 Task: Find a one-way flight from West Palm Beach (PBI) to Jacksonville (OAJ) for 9 passengers on May 3 in Premium Economy, using JetBlue with 2 carry-on bags, departing at 2:00 PM.
Action: Mouse moved to (327, 297)
Screenshot: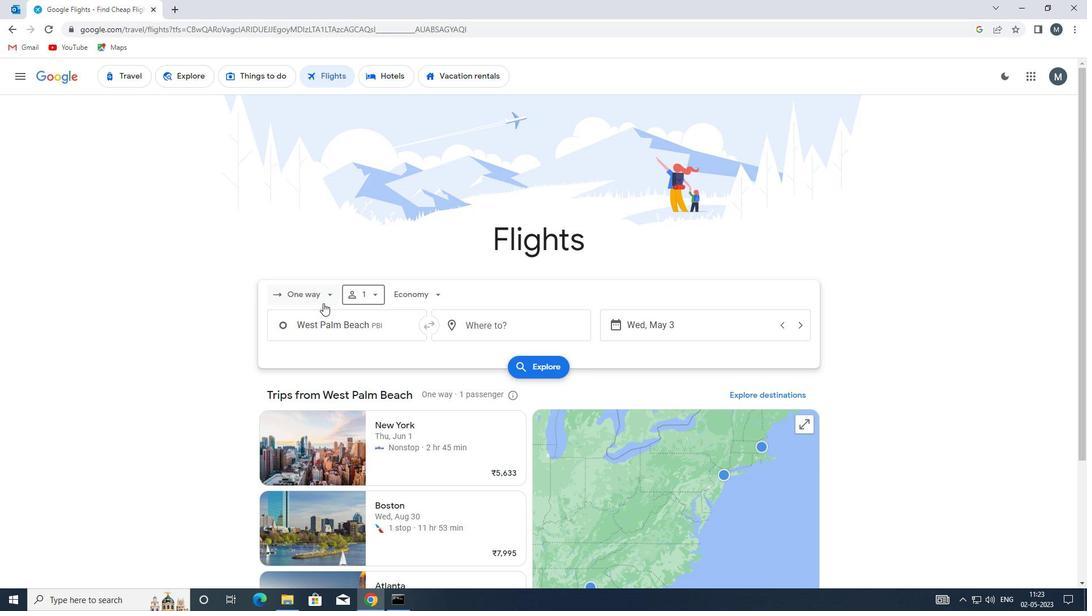 
Action: Mouse pressed left at (327, 297)
Screenshot: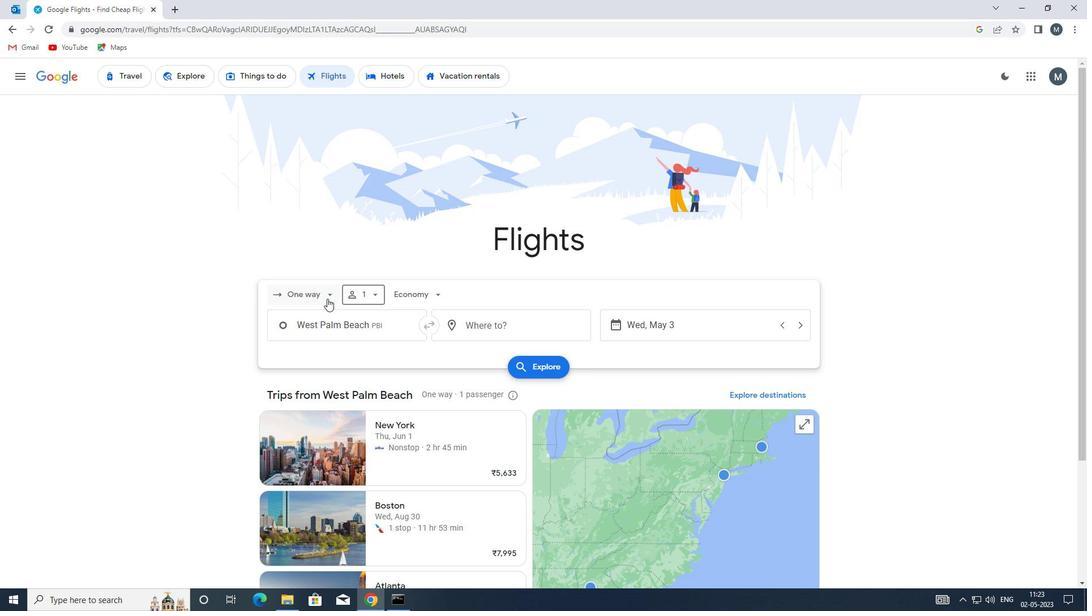
Action: Mouse moved to (330, 349)
Screenshot: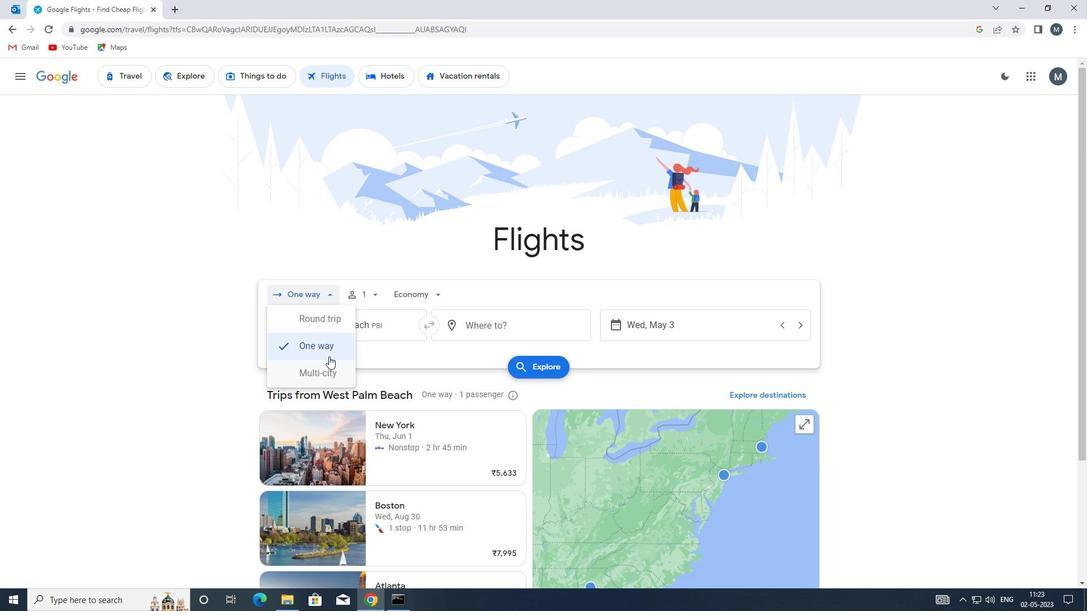 
Action: Mouse pressed left at (330, 349)
Screenshot: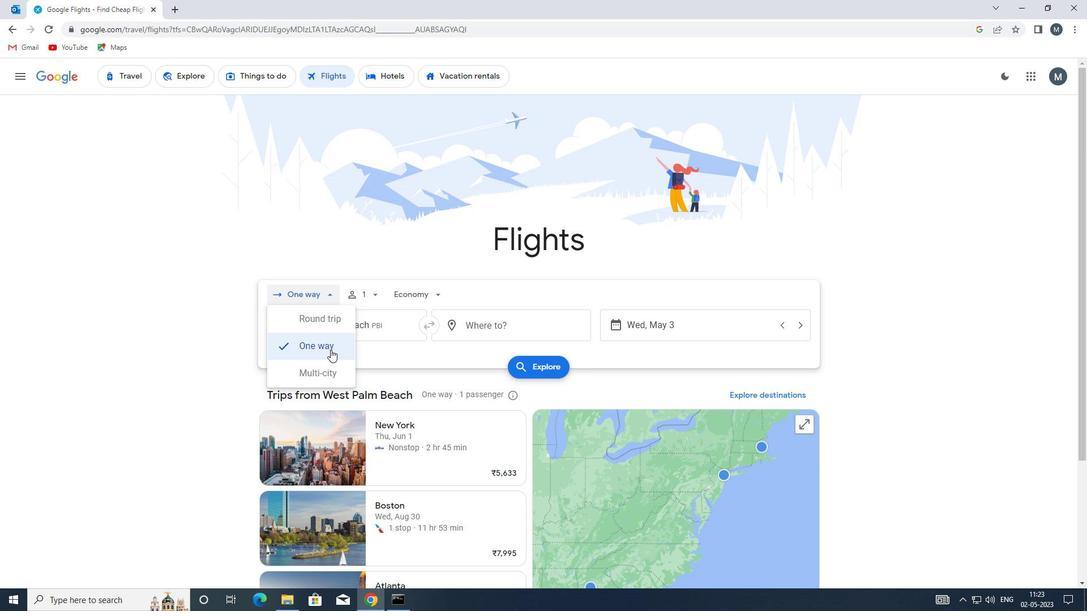 
Action: Mouse moved to (377, 300)
Screenshot: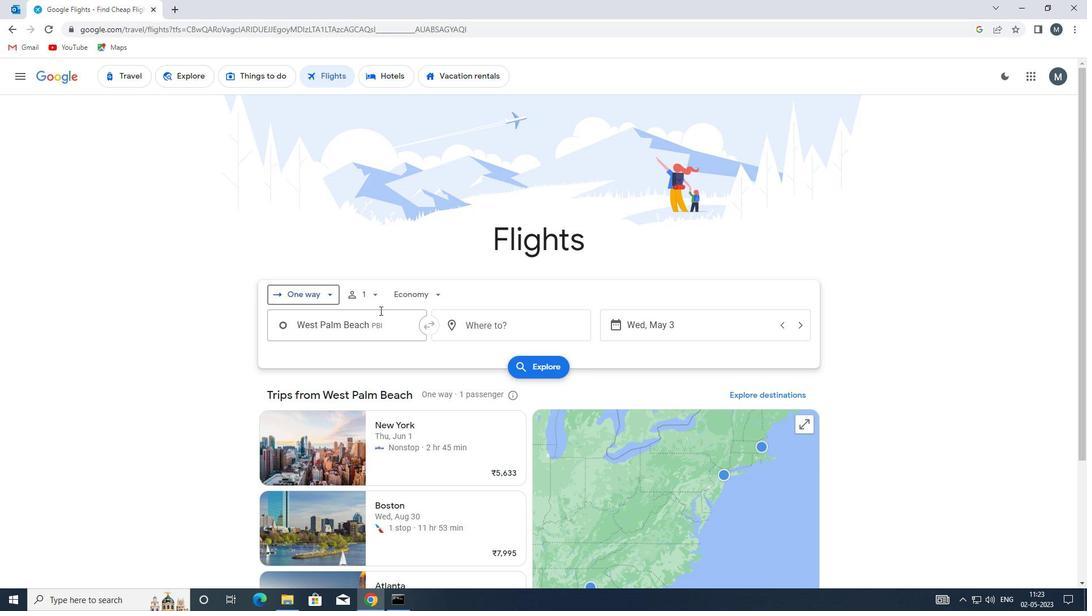 
Action: Mouse pressed left at (377, 300)
Screenshot: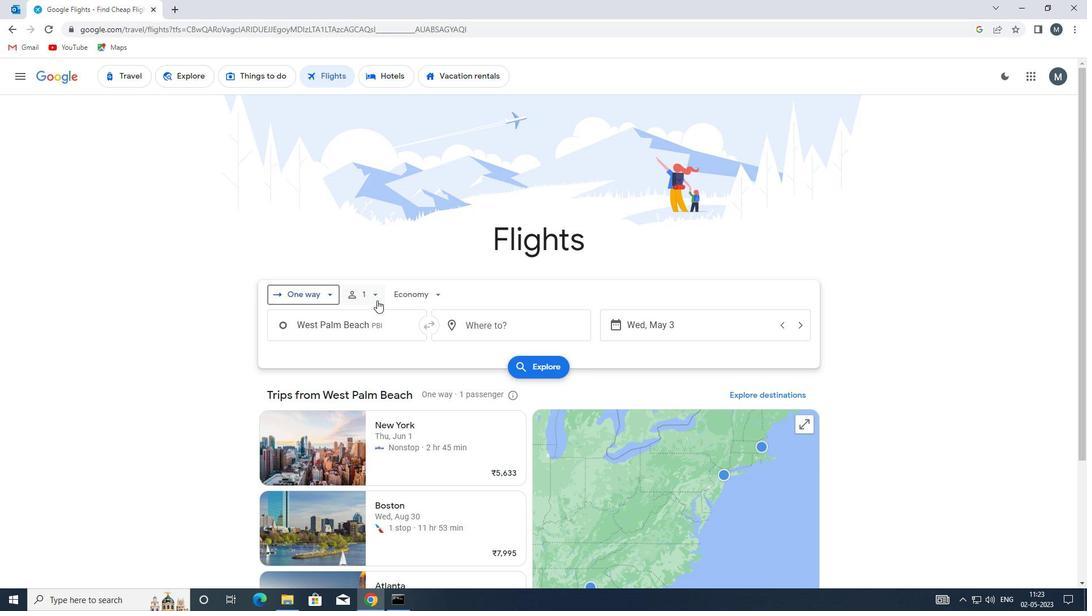 
Action: Mouse moved to (461, 324)
Screenshot: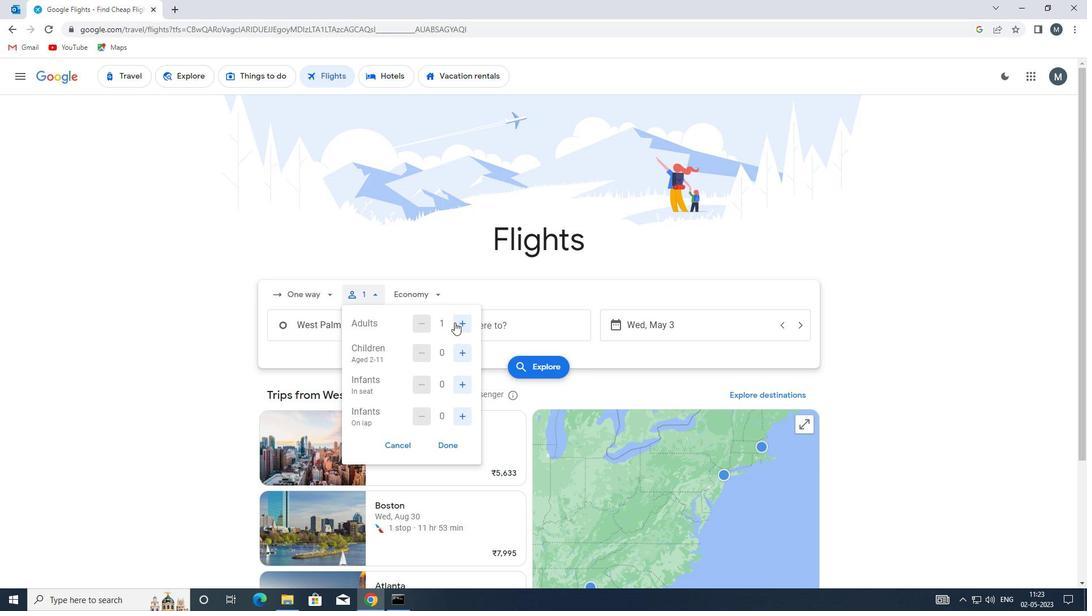 
Action: Mouse pressed left at (461, 324)
Screenshot: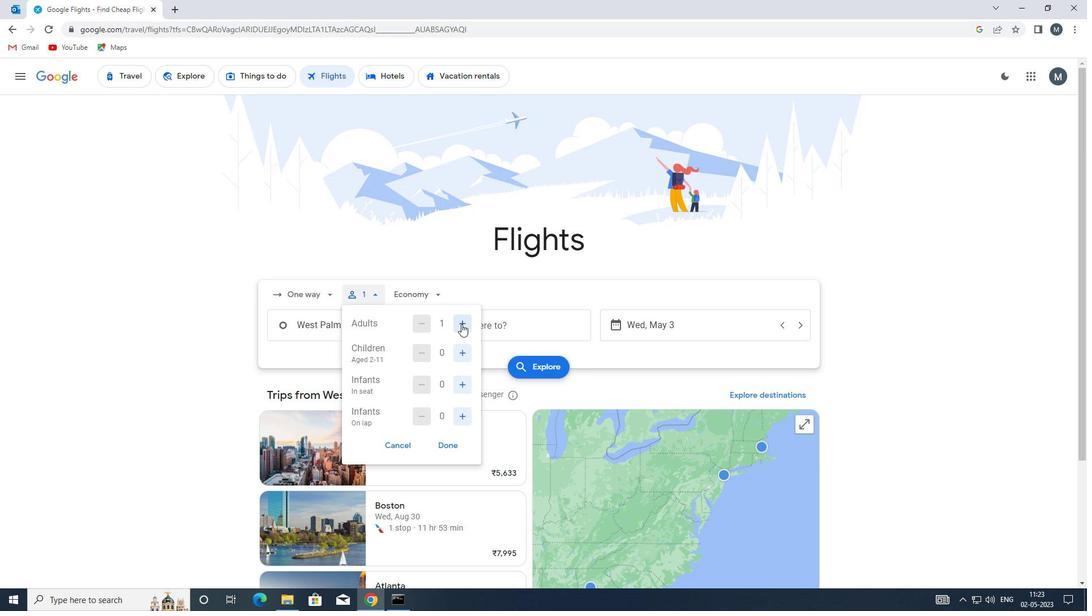 
Action: Mouse pressed left at (461, 324)
Screenshot: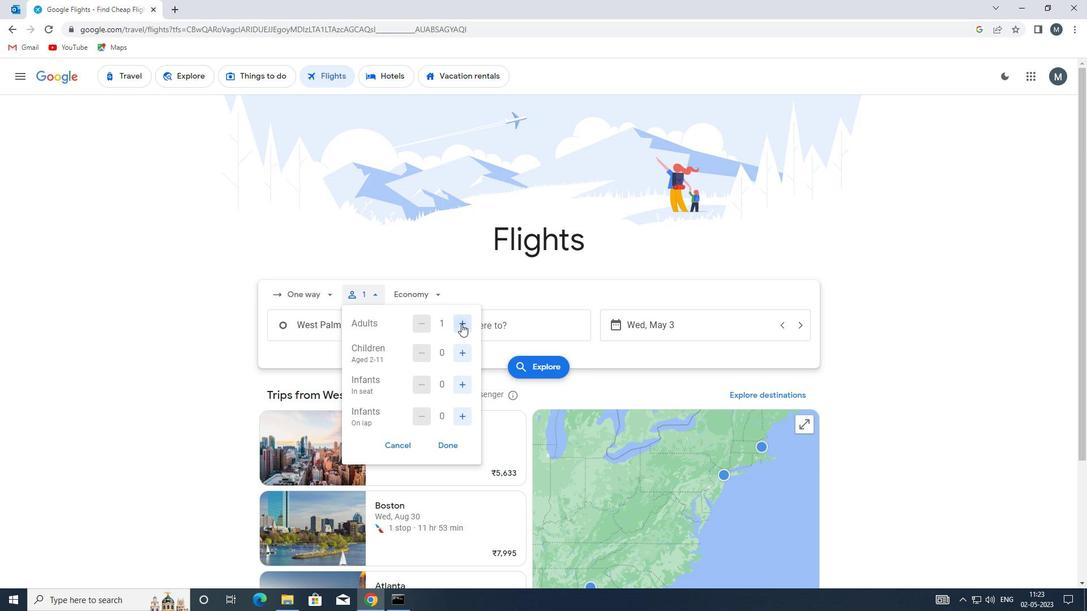 
Action: Mouse pressed left at (461, 324)
Screenshot: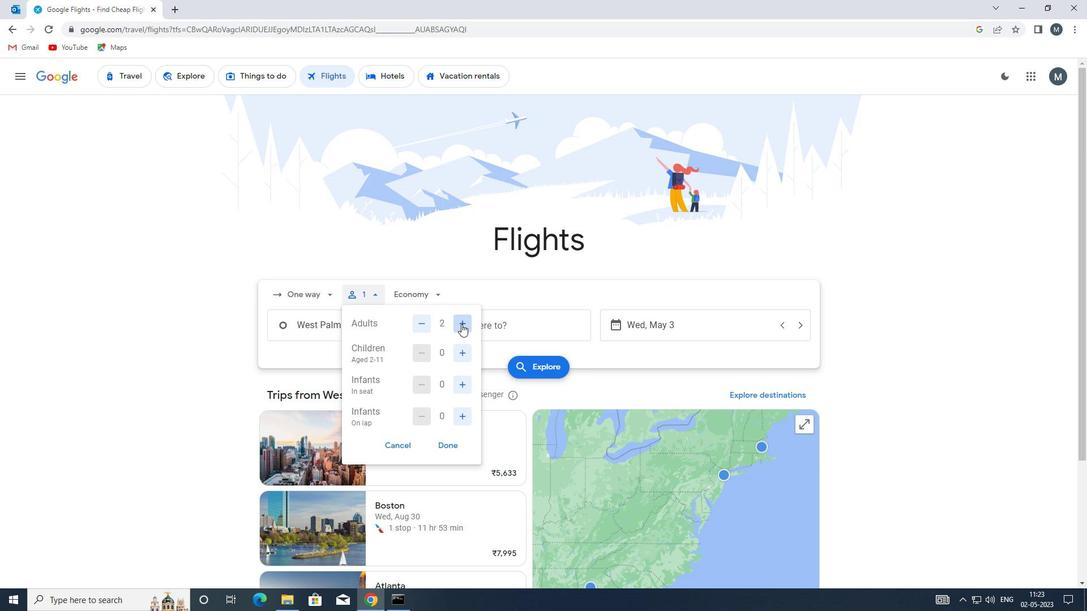 
Action: Mouse moved to (462, 352)
Screenshot: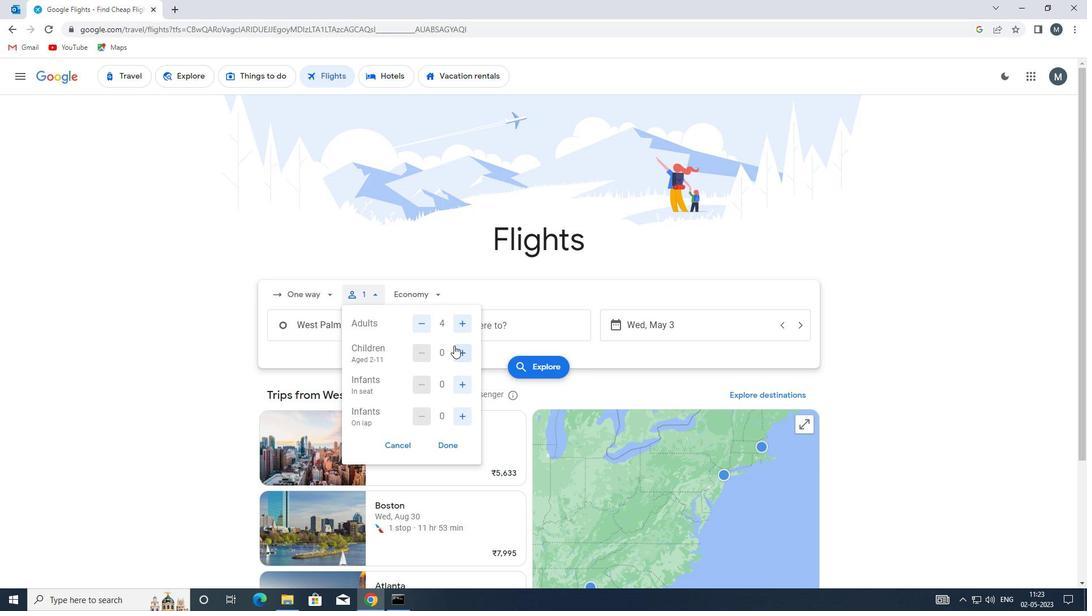 
Action: Mouse pressed left at (462, 352)
Screenshot: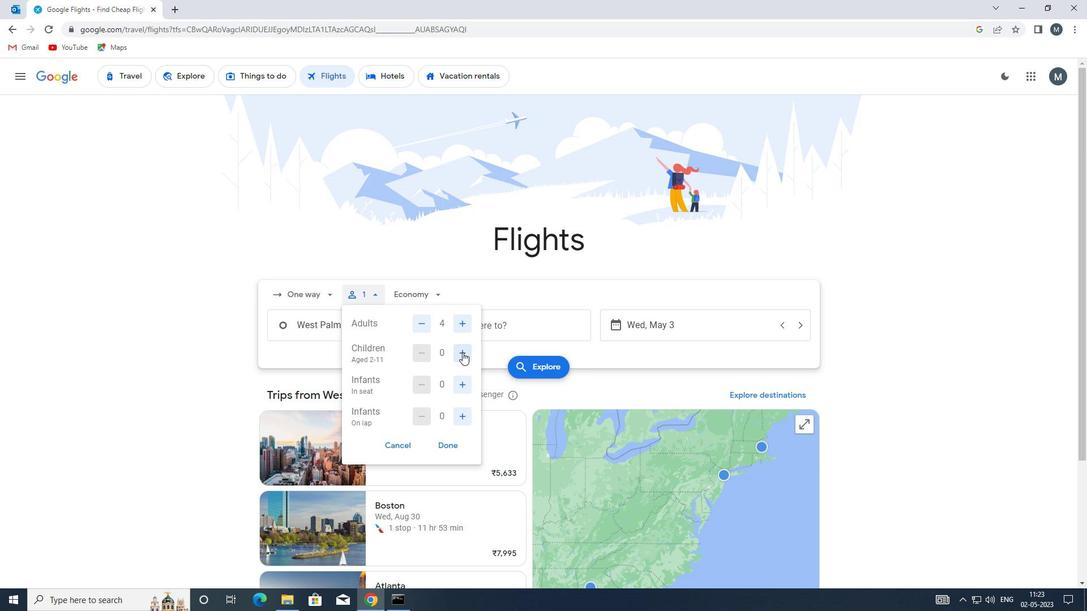 
Action: Mouse pressed left at (462, 352)
Screenshot: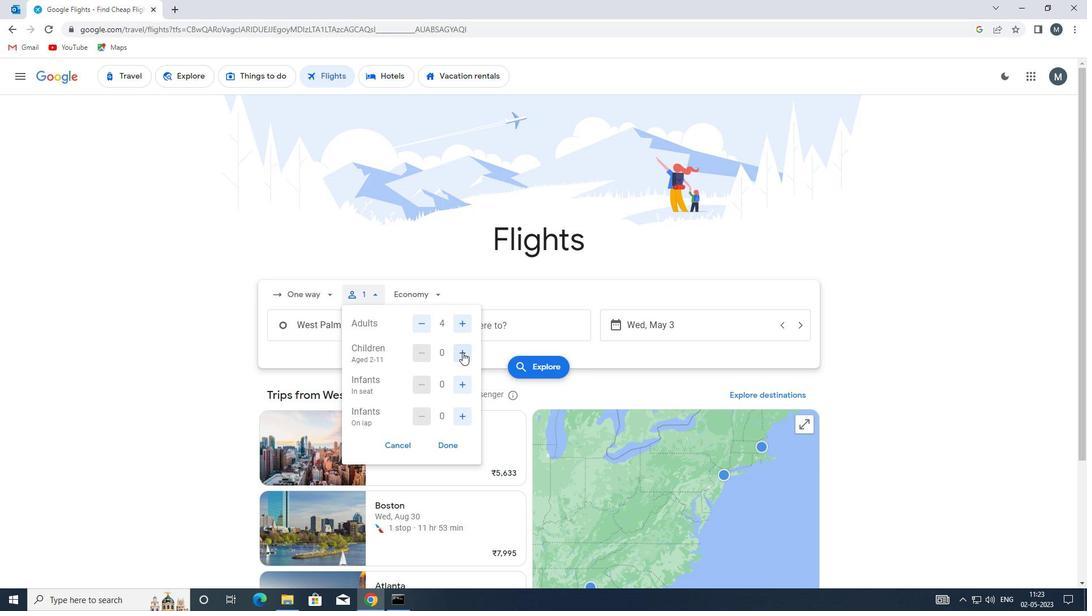 
Action: Mouse moved to (465, 382)
Screenshot: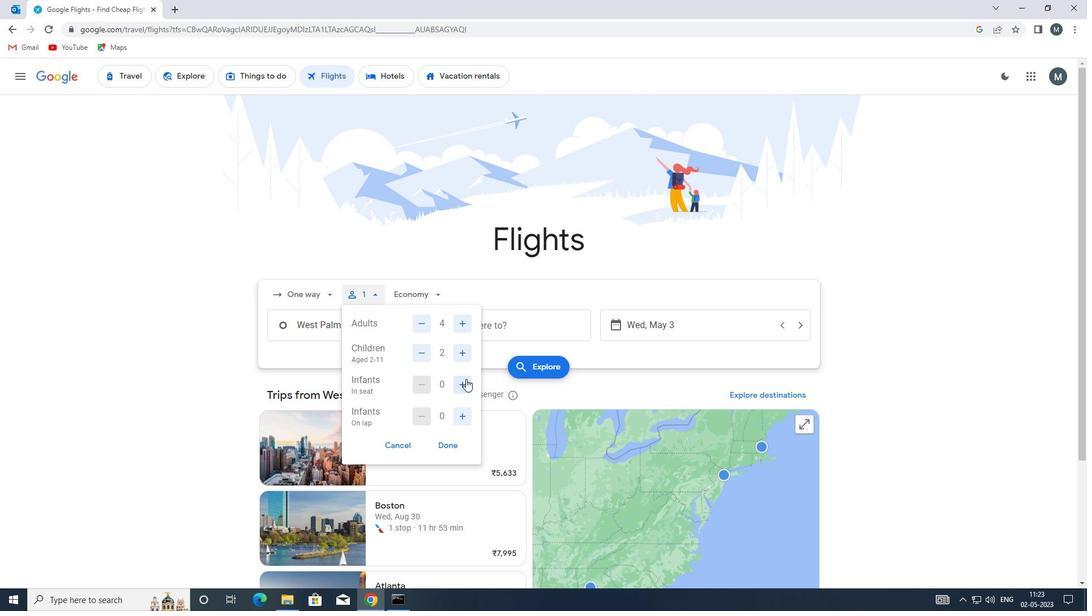 
Action: Mouse pressed left at (465, 382)
Screenshot: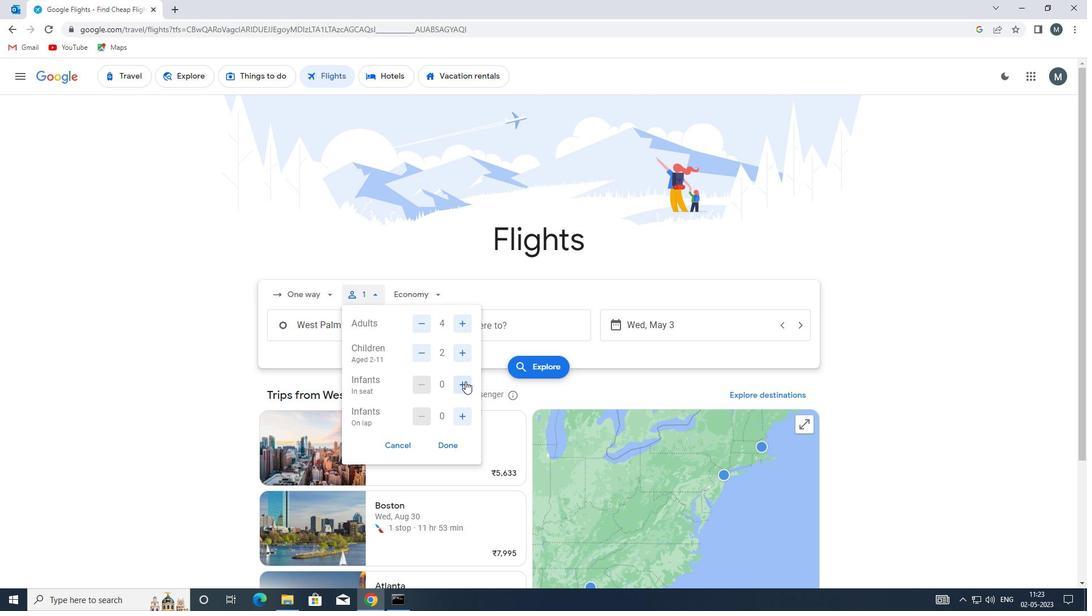 
Action: Mouse moved to (465, 382)
Screenshot: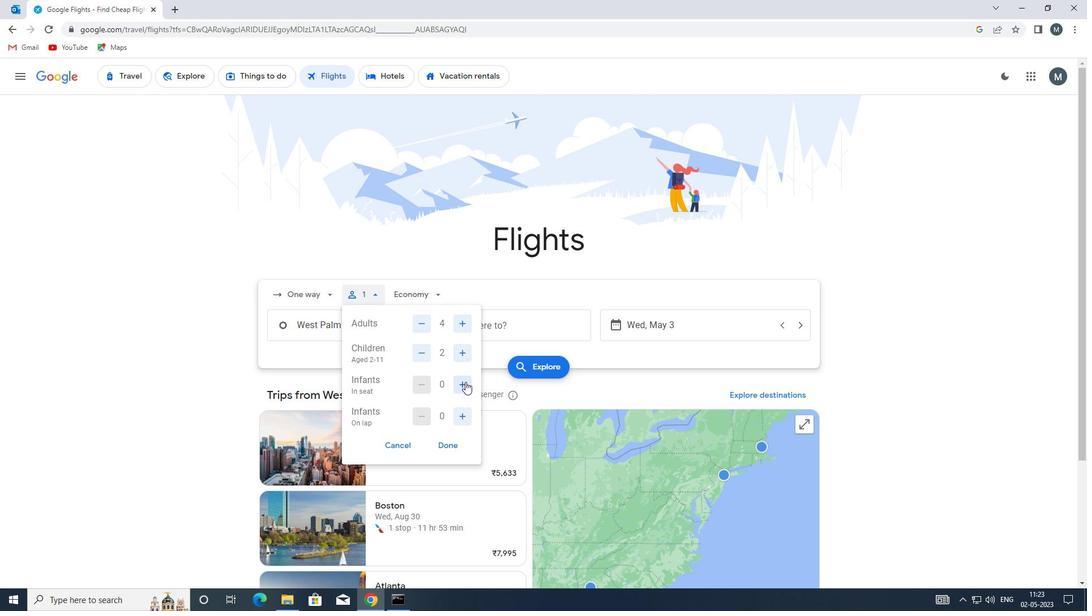 
Action: Mouse pressed left at (465, 382)
Screenshot: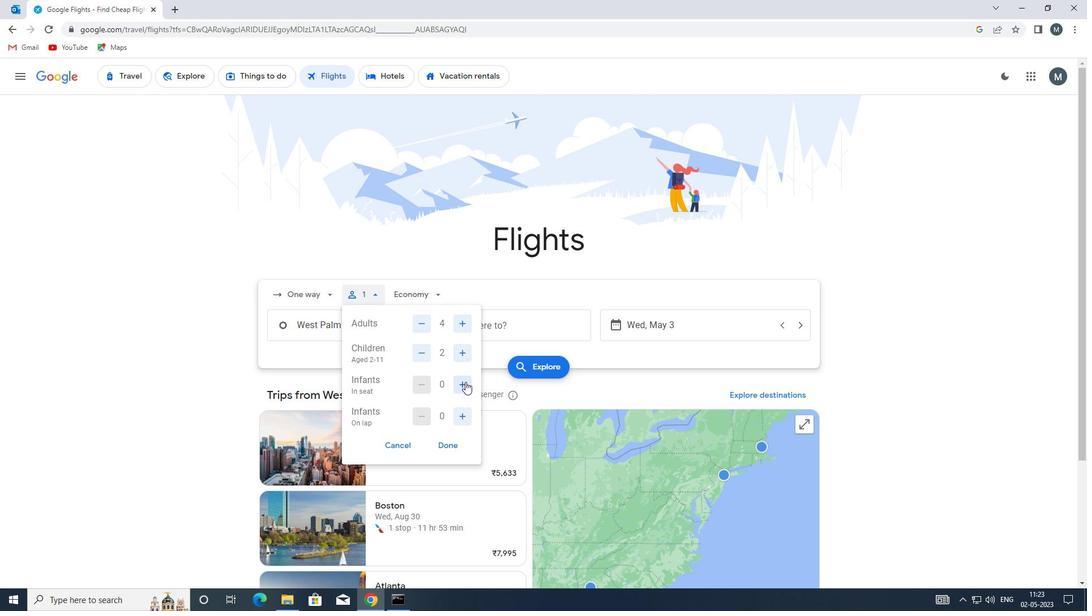 
Action: Mouse moved to (460, 417)
Screenshot: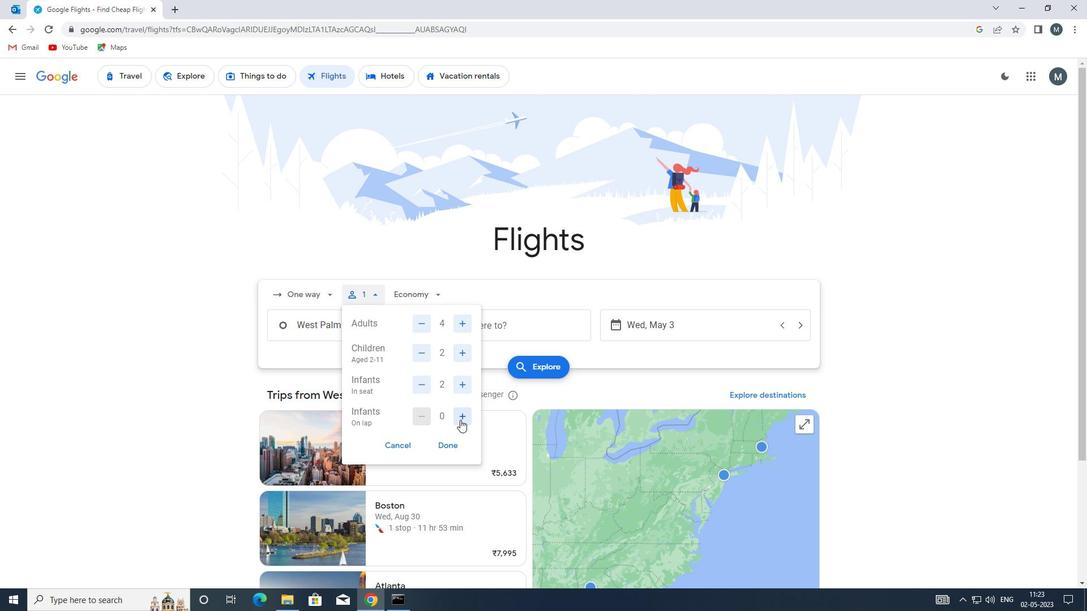 
Action: Mouse pressed left at (460, 417)
Screenshot: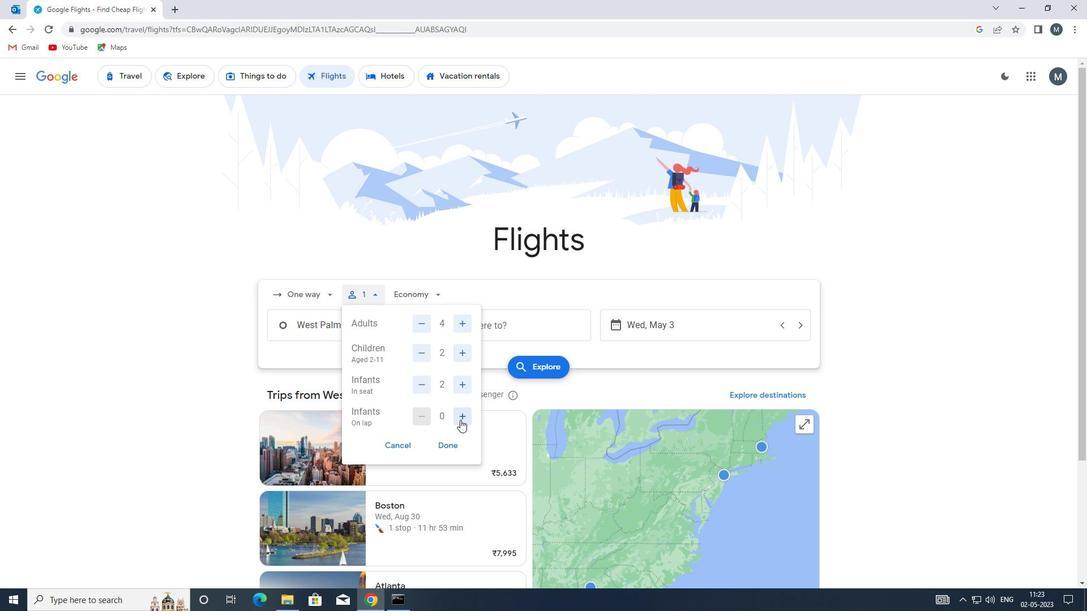 
Action: Mouse moved to (454, 444)
Screenshot: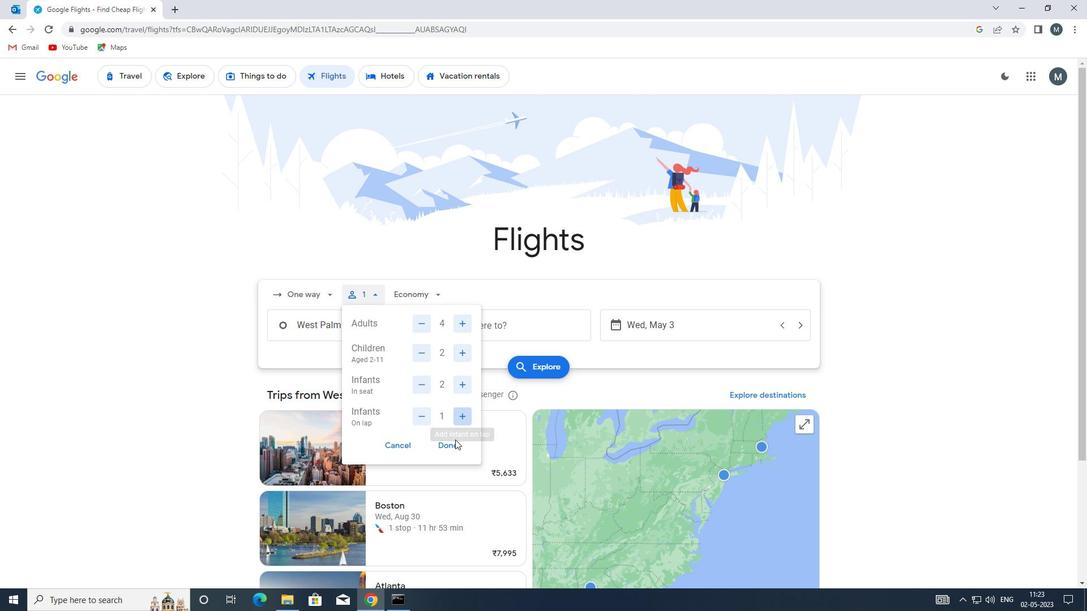 
Action: Mouse pressed left at (454, 444)
Screenshot: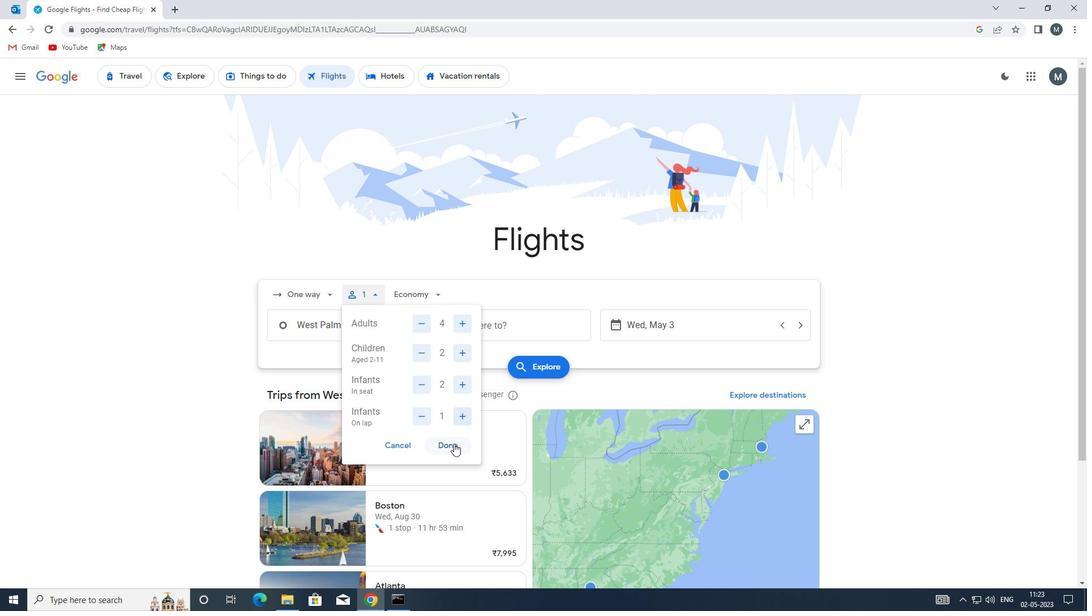 
Action: Mouse moved to (428, 293)
Screenshot: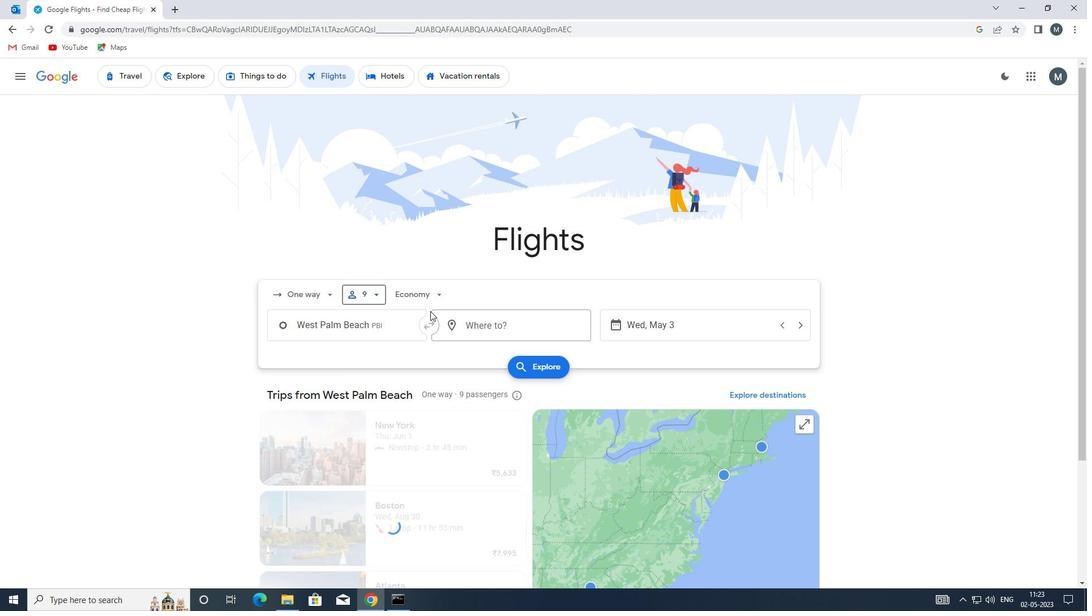 
Action: Mouse pressed left at (428, 293)
Screenshot: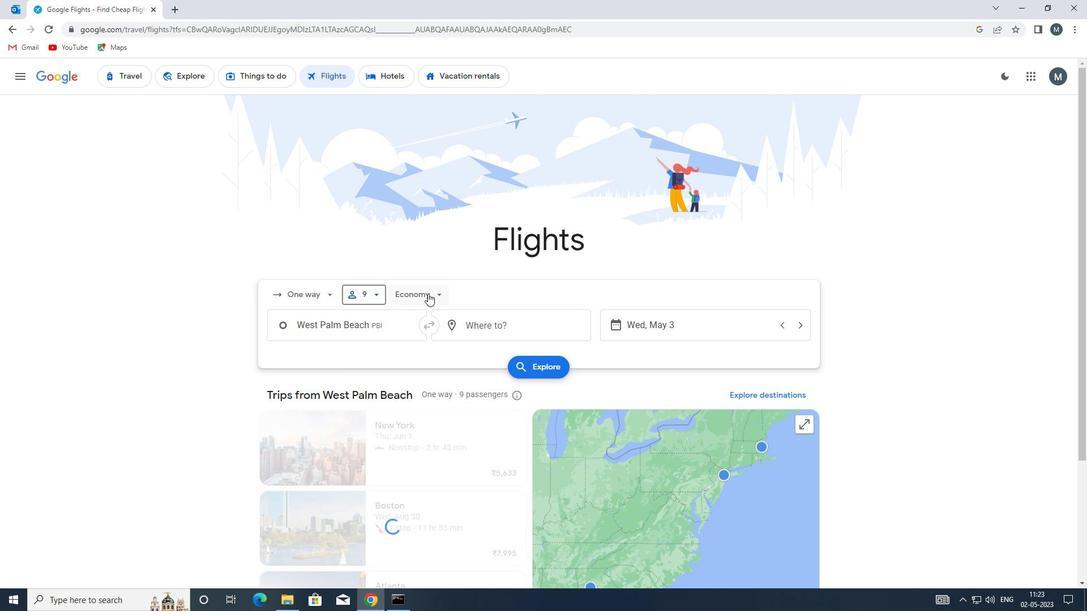 
Action: Mouse moved to (446, 348)
Screenshot: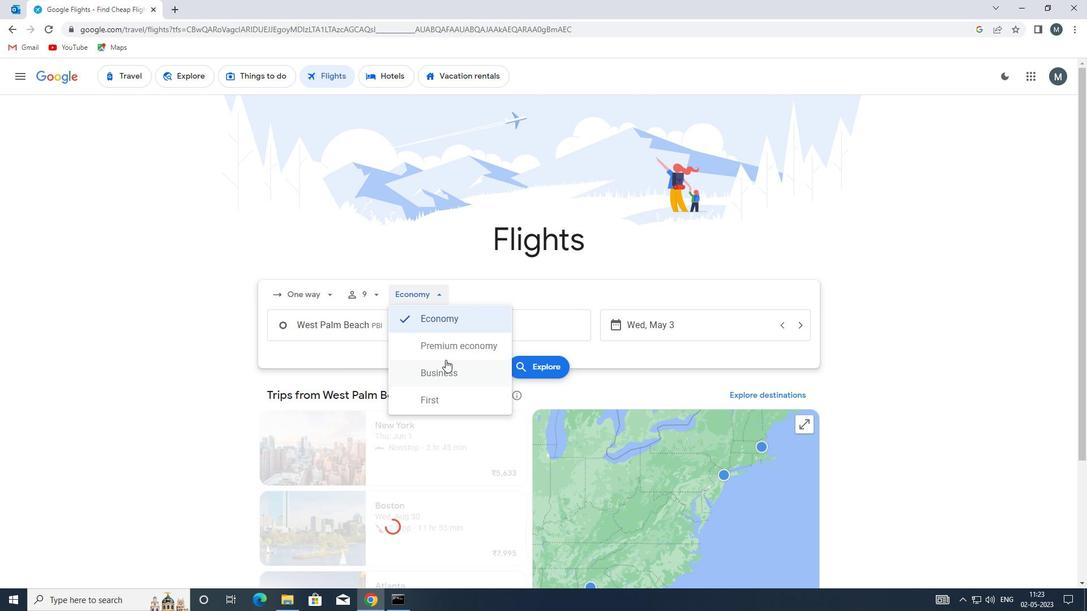 
Action: Mouse pressed left at (446, 348)
Screenshot: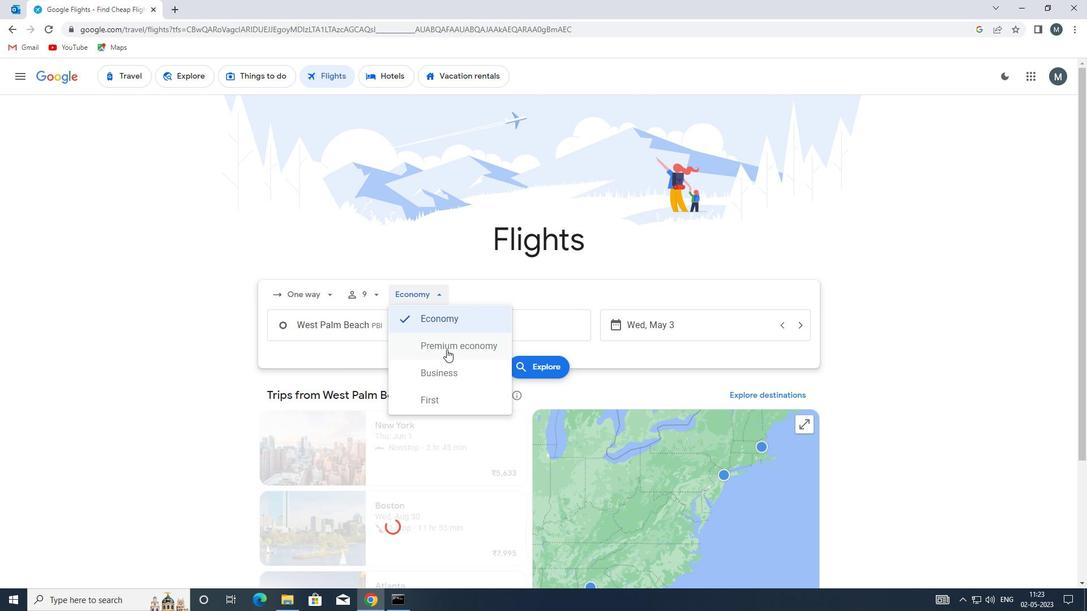 
Action: Mouse moved to (392, 321)
Screenshot: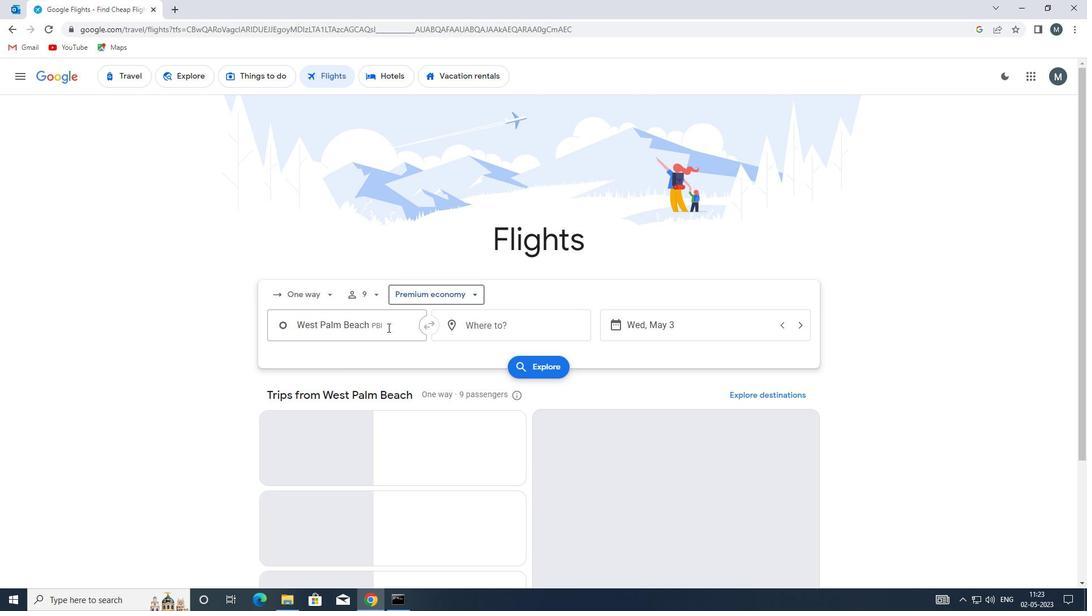 
Action: Mouse pressed left at (392, 321)
Screenshot: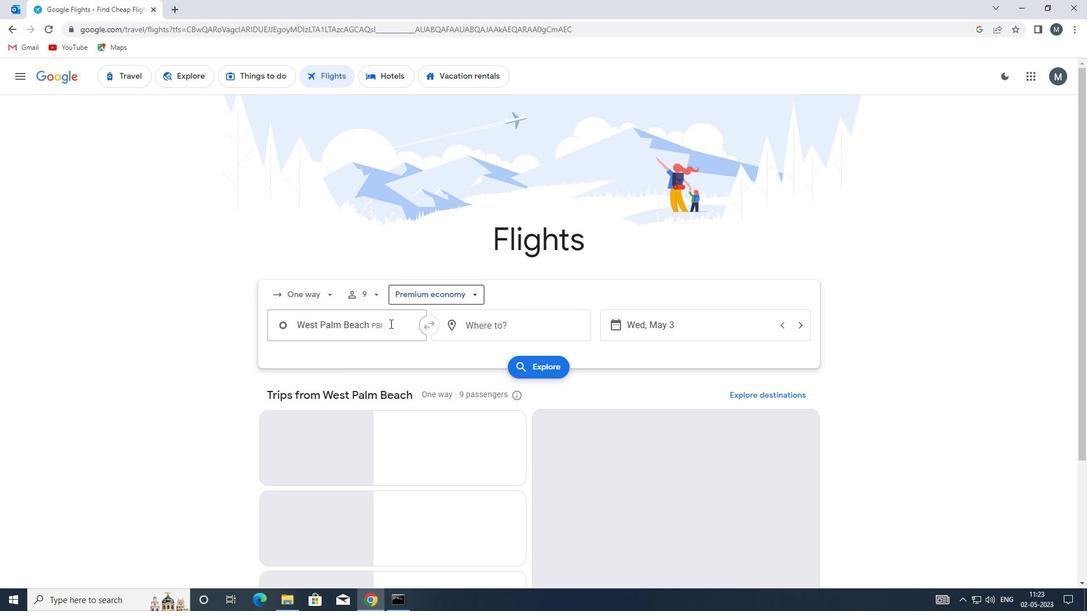 
Action: Key pressed <Key.enter>
Screenshot: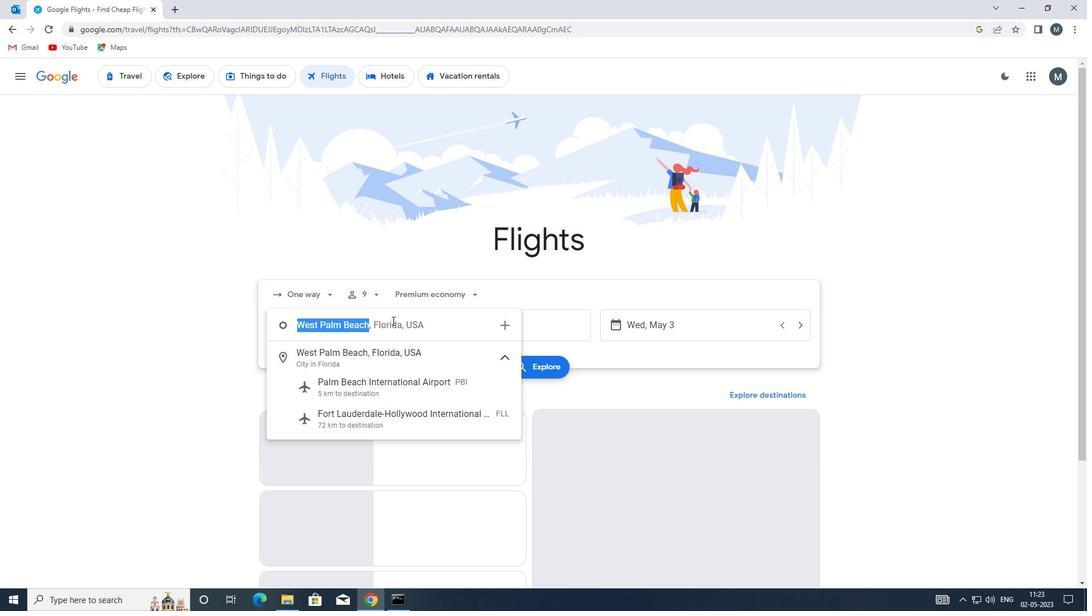 
Action: Mouse moved to (509, 326)
Screenshot: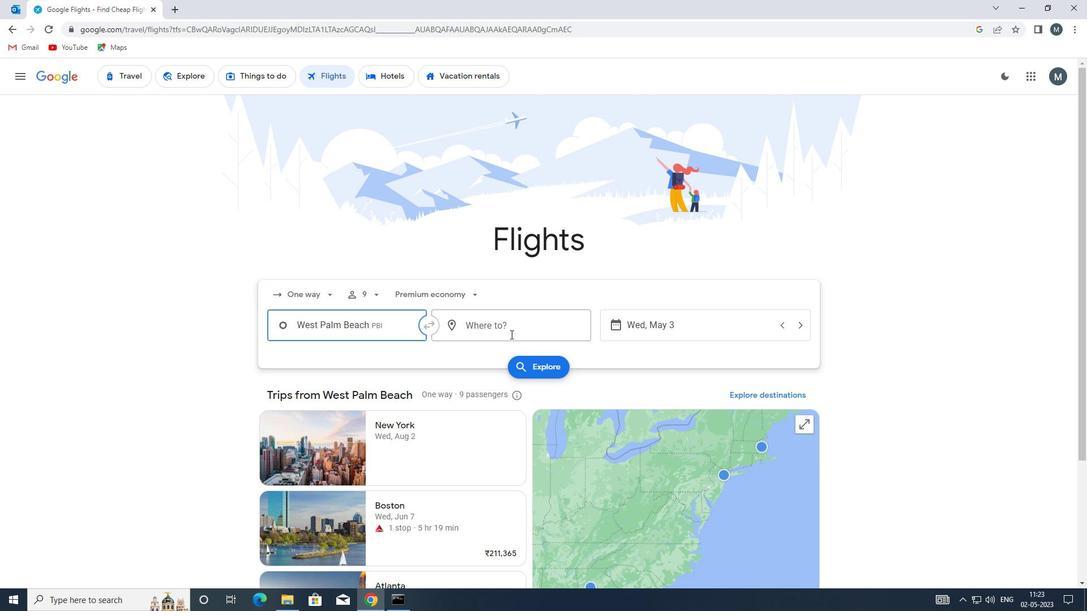 
Action: Mouse pressed left at (509, 326)
Screenshot: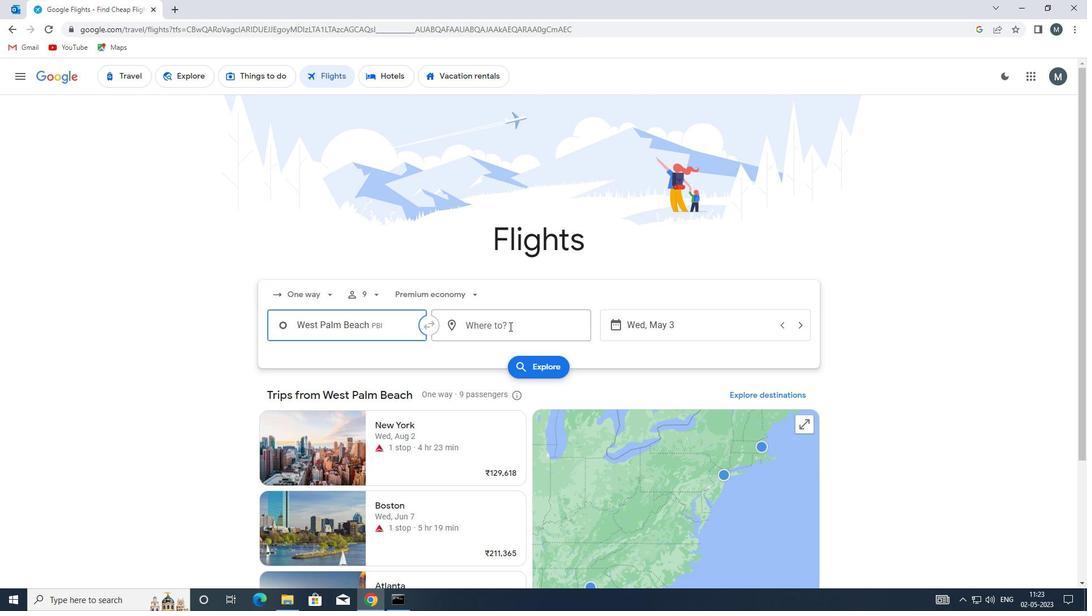 
Action: Key pressed oaj
Screenshot: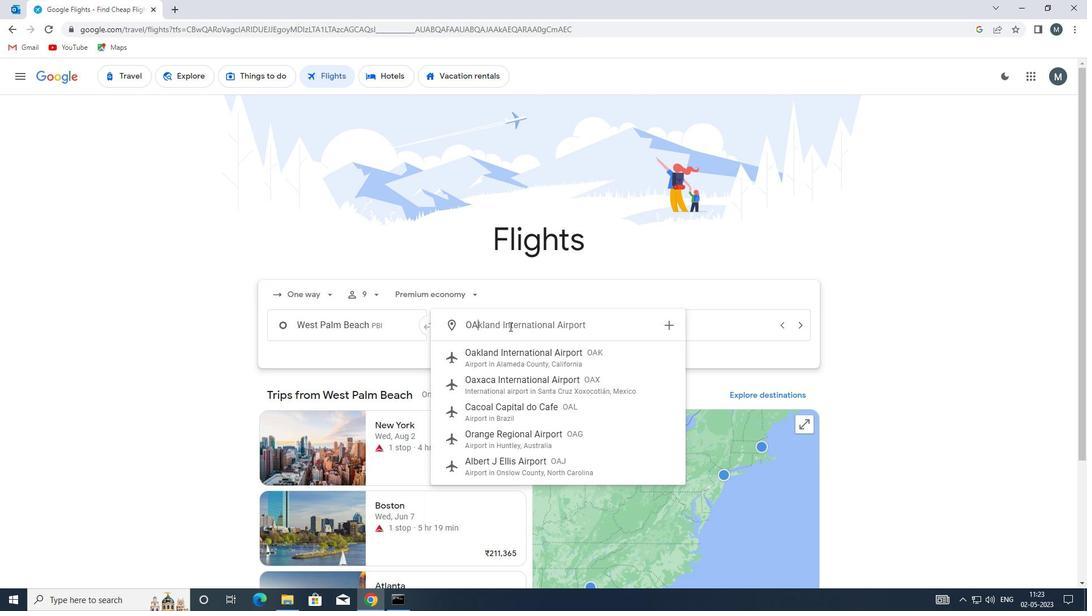 
Action: Mouse moved to (527, 358)
Screenshot: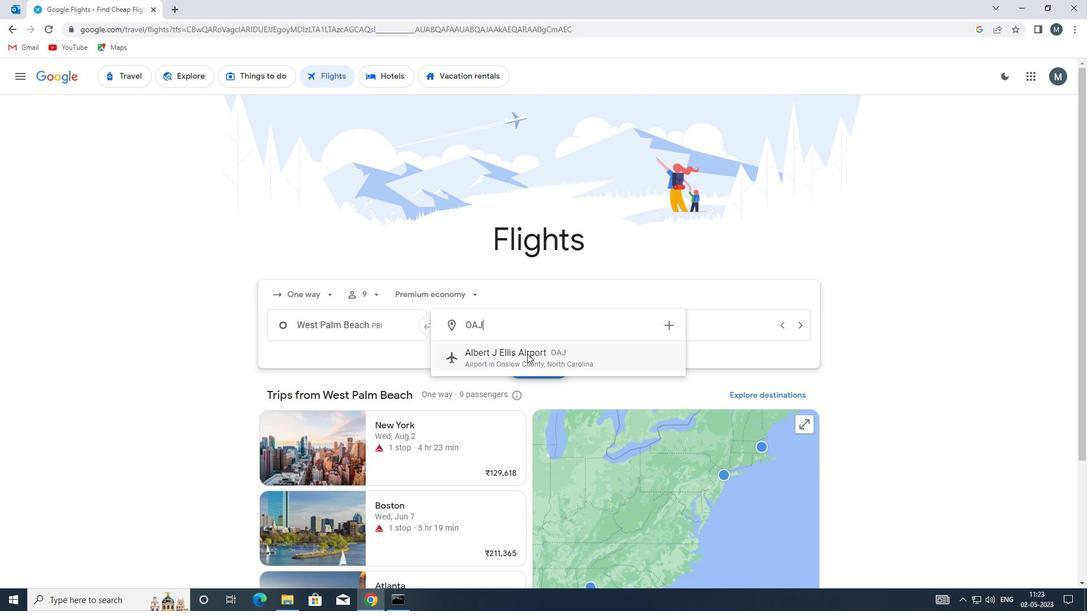 
Action: Mouse pressed left at (527, 358)
Screenshot: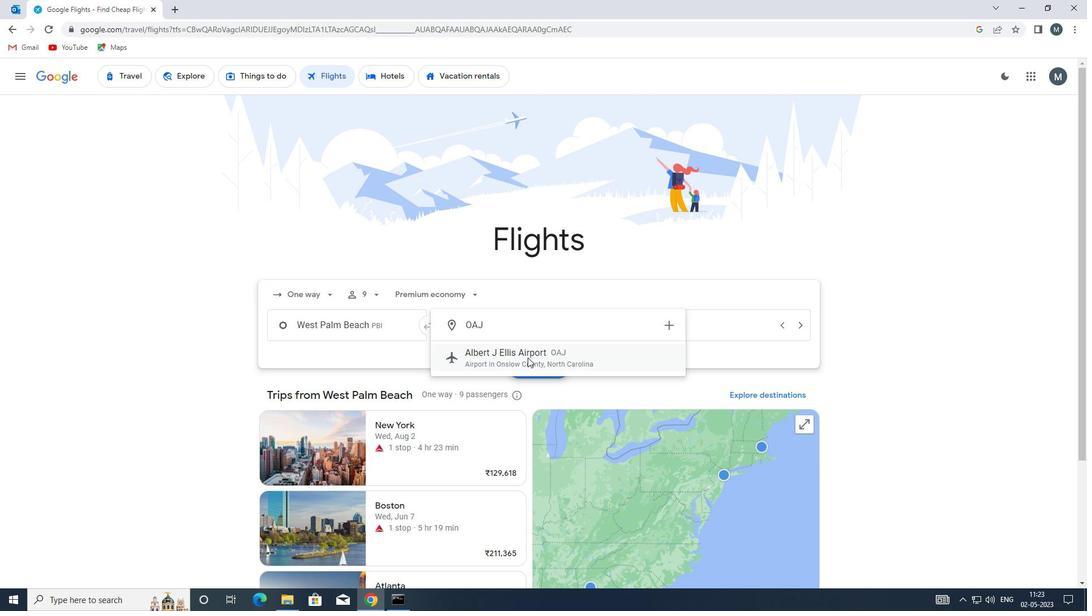 
Action: Mouse moved to (654, 327)
Screenshot: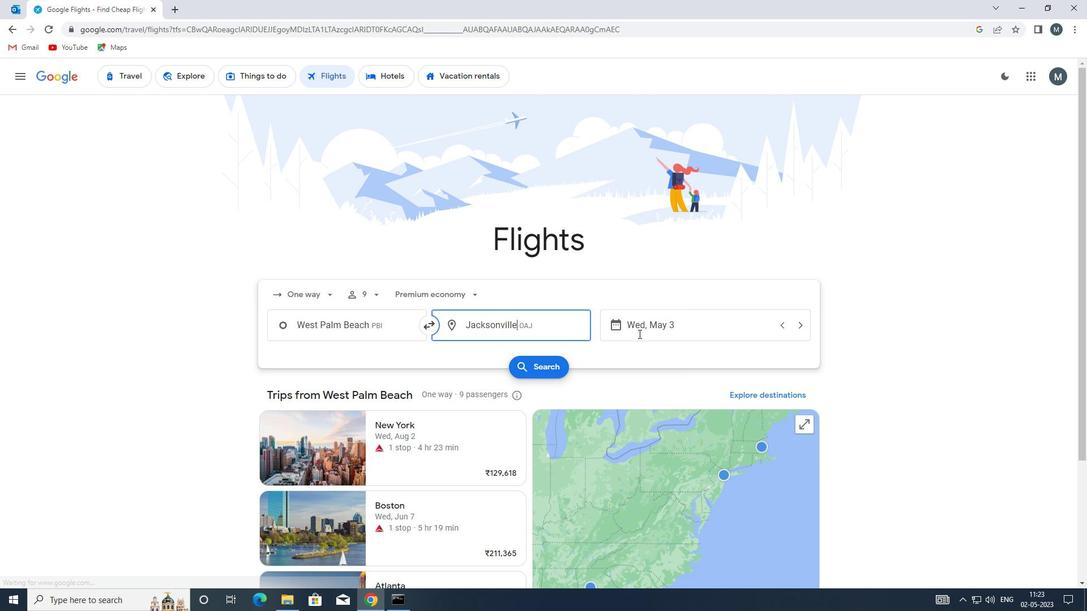 
Action: Mouse pressed left at (654, 327)
Screenshot: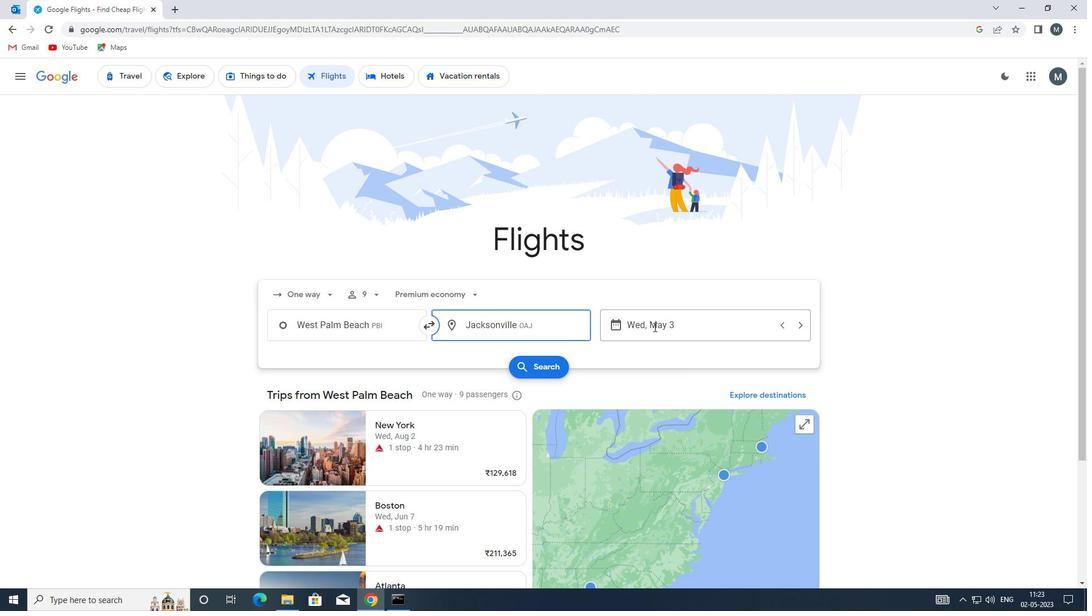 
Action: Mouse moved to (487, 381)
Screenshot: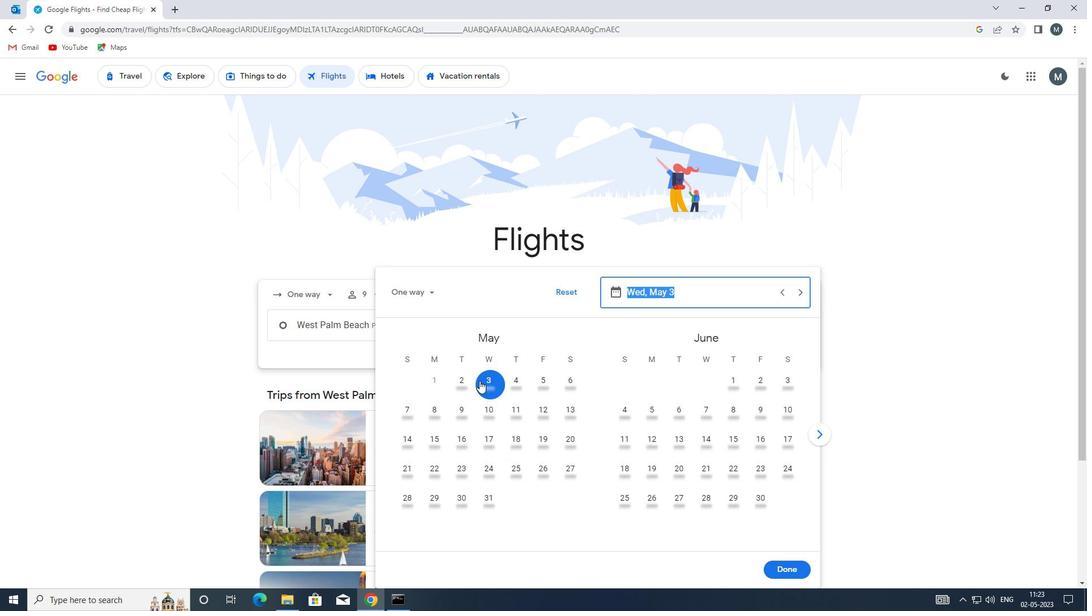 
Action: Mouse pressed left at (487, 381)
Screenshot: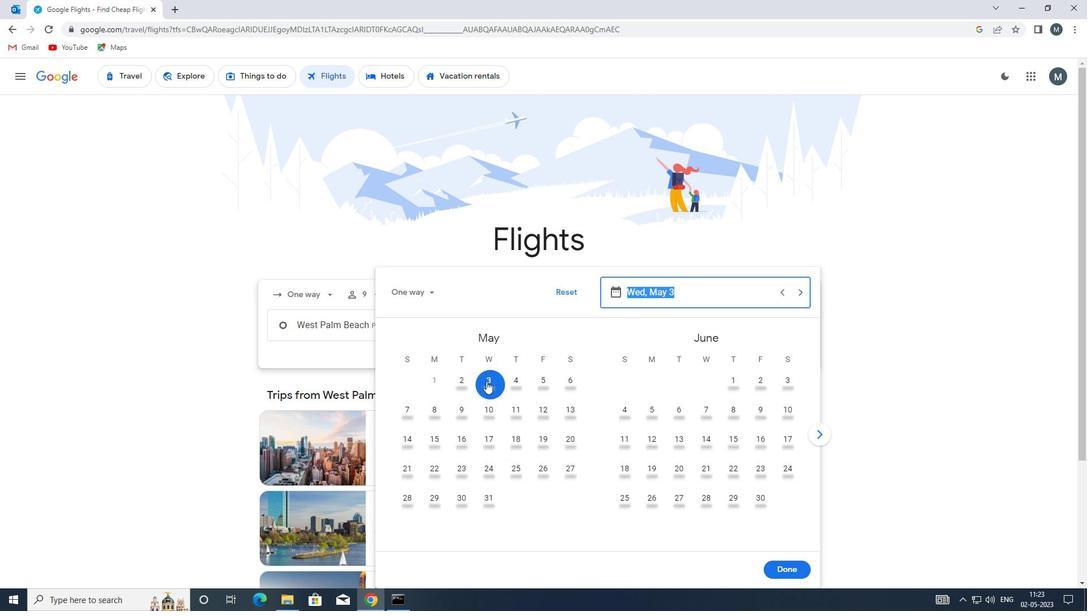 
Action: Mouse moved to (792, 565)
Screenshot: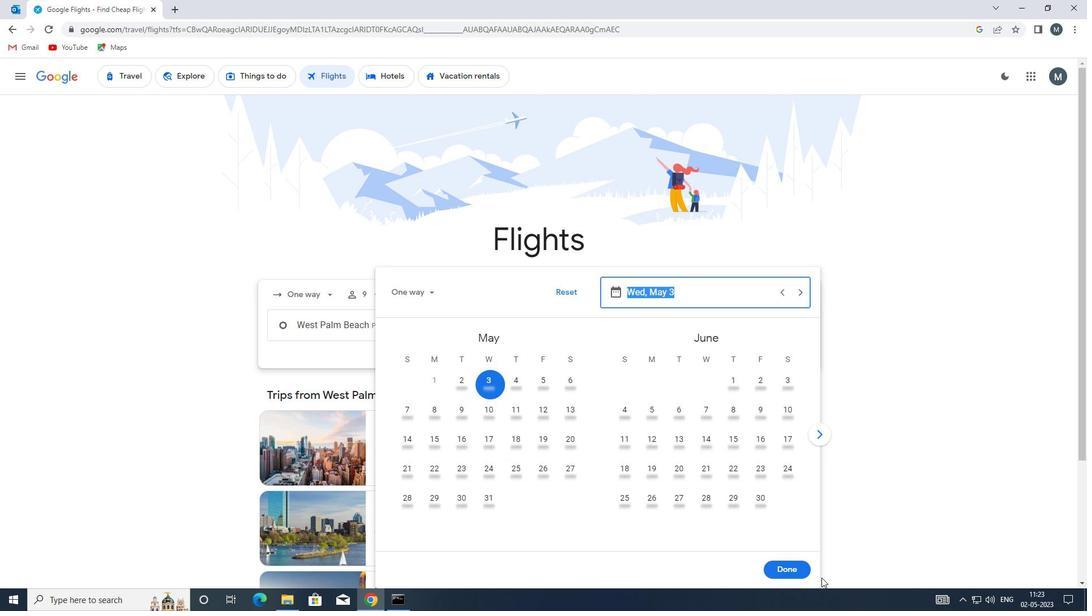 
Action: Mouse pressed left at (792, 565)
Screenshot: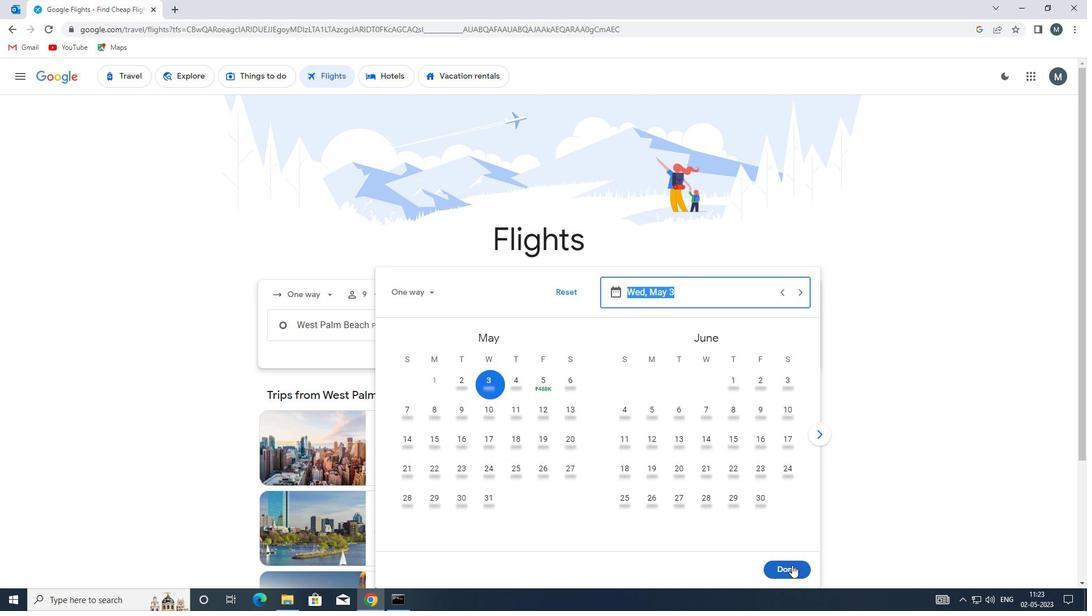 
Action: Mouse moved to (545, 353)
Screenshot: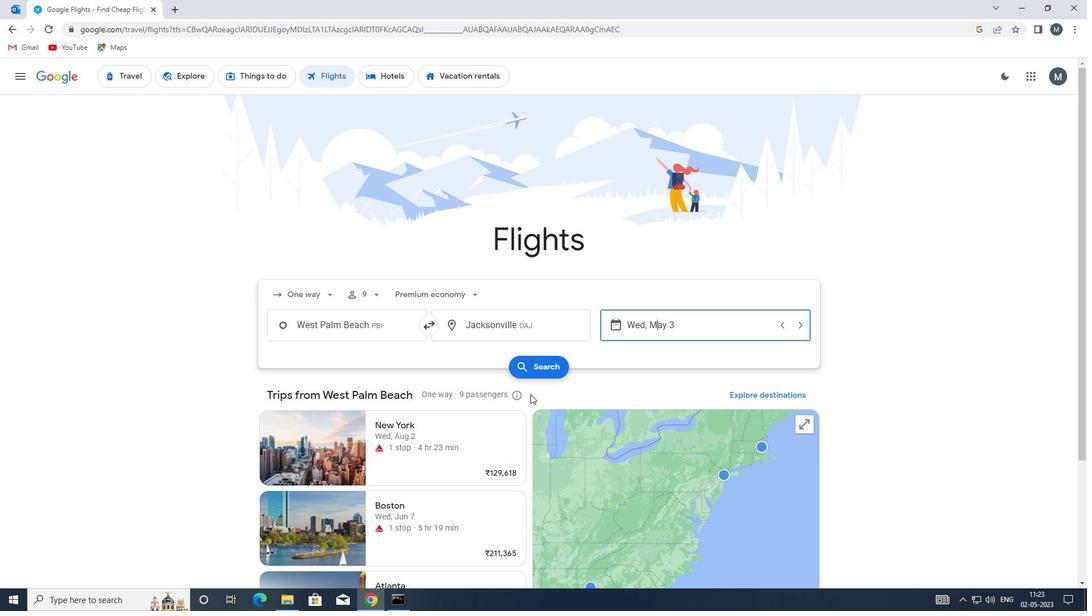 
Action: Mouse pressed left at (545, 353)
Screenshot: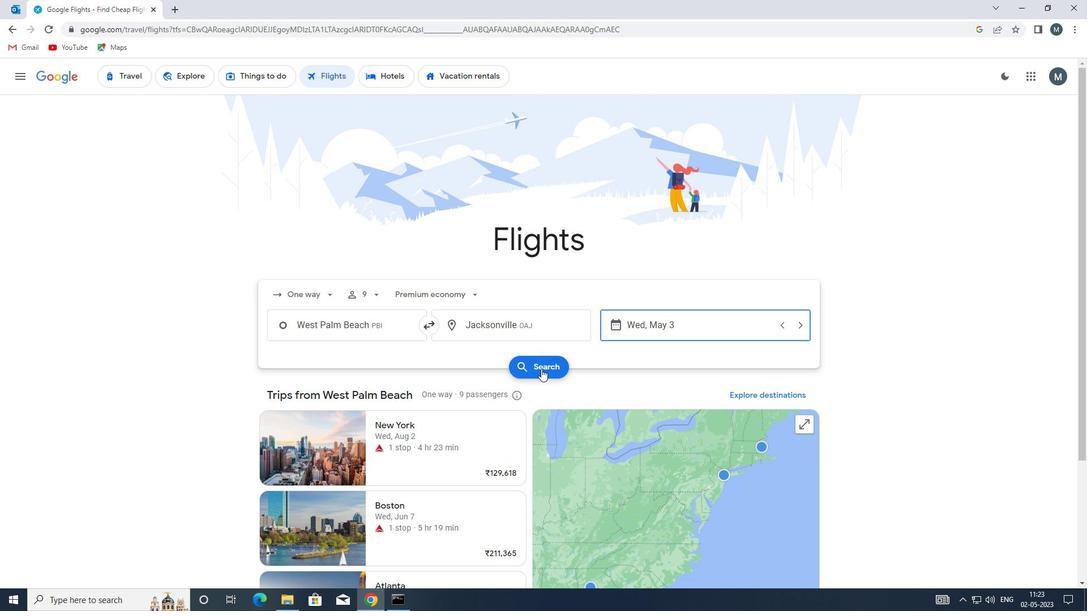 
Action: Mouse moved to (544, 363)
Screenshot: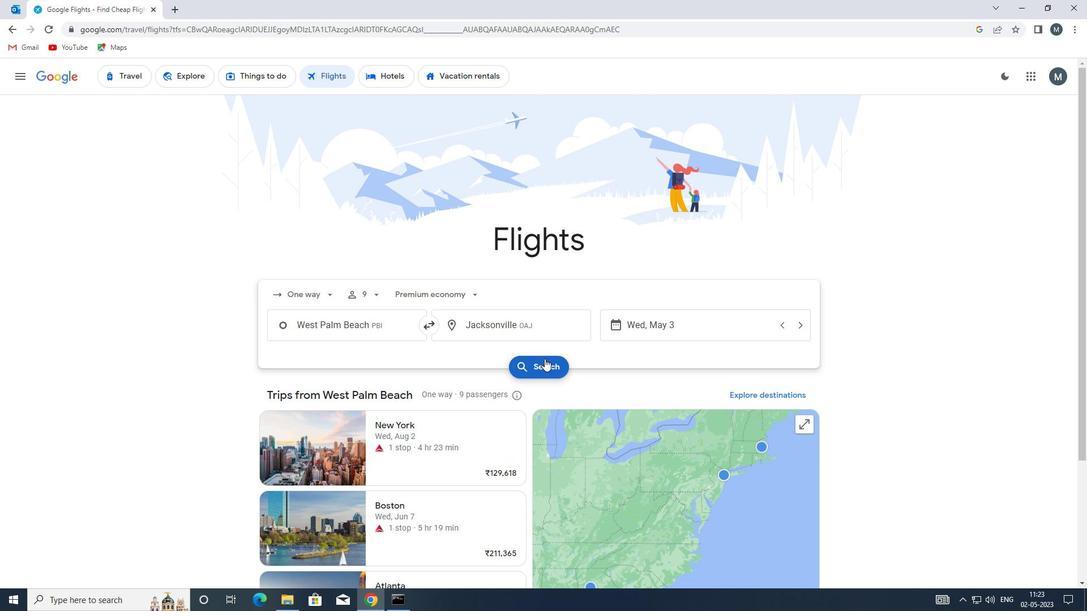 
Action: Mouse pressed left at (544, 363)
Screenshot: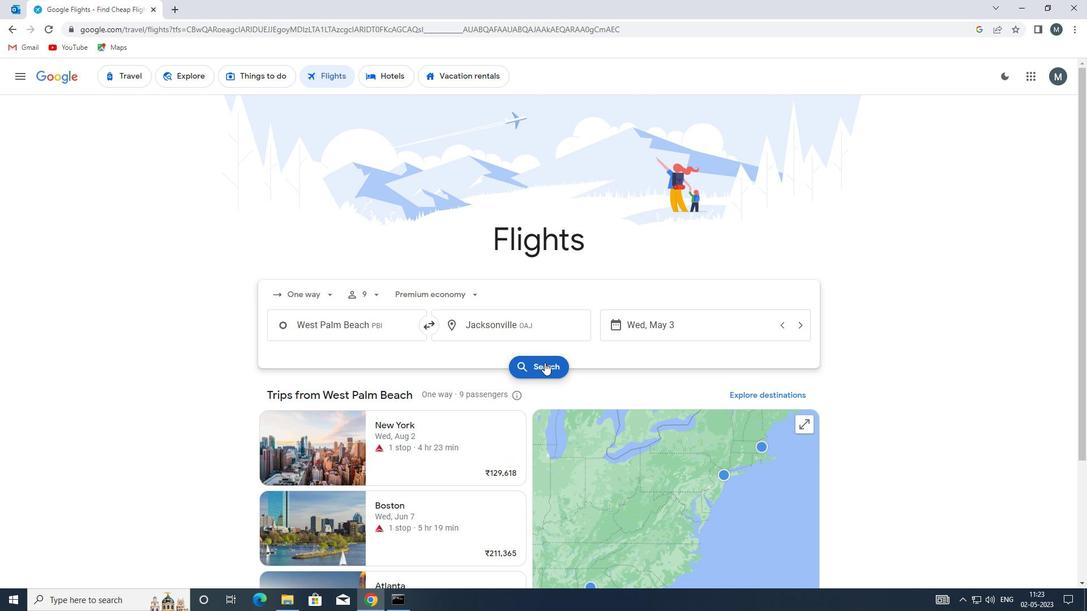 
Action: Mouse moved to (292, 183)
Screenshot: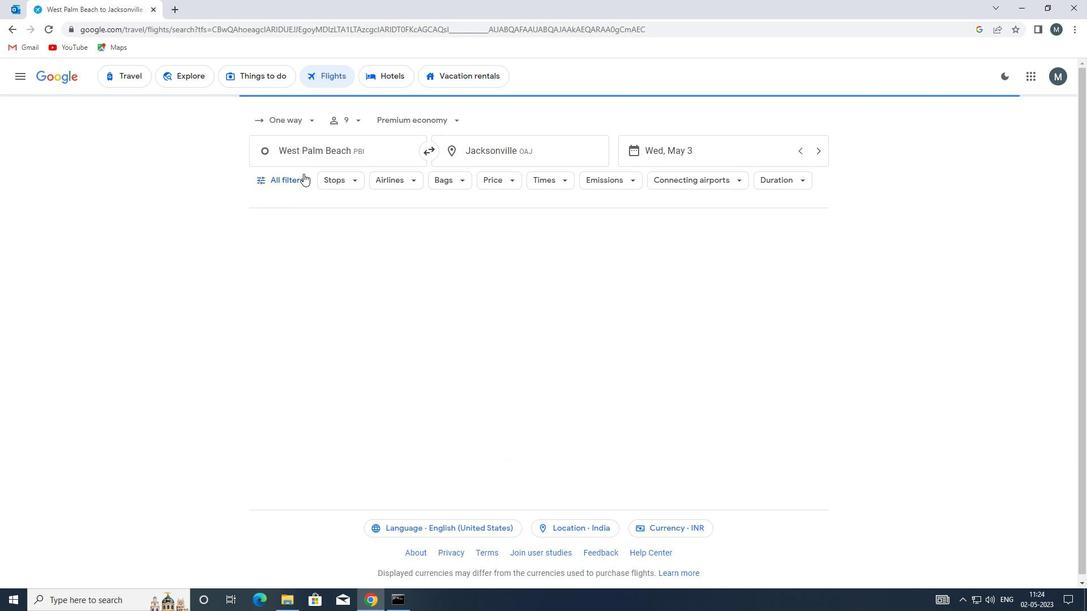 
Action: Mouse pressed left at (292, 183)
Screenshot: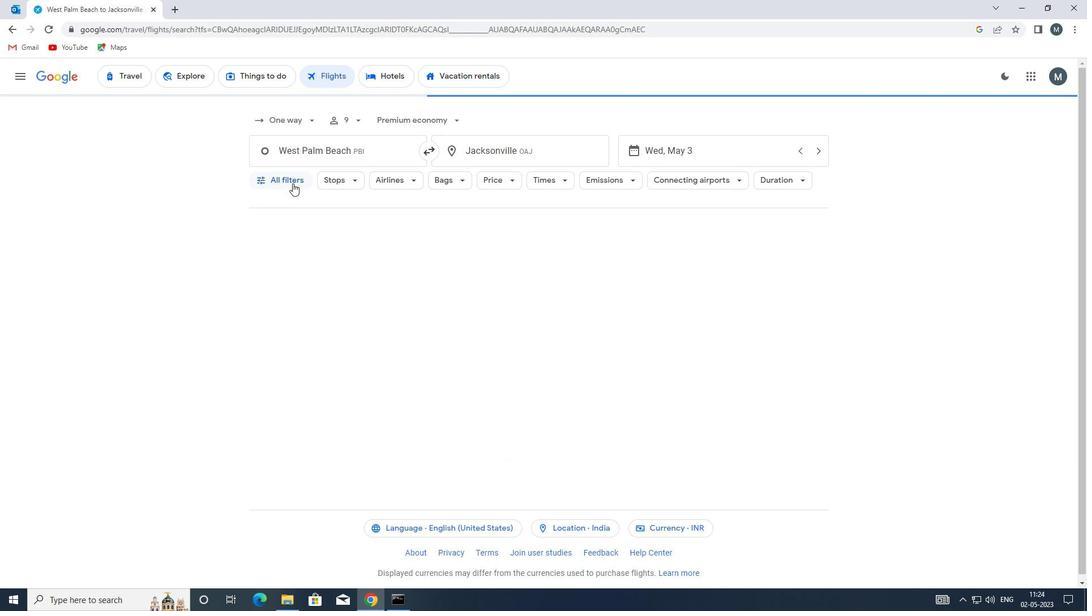 
Action: Mouse moved to (308, 334)
Screenshot: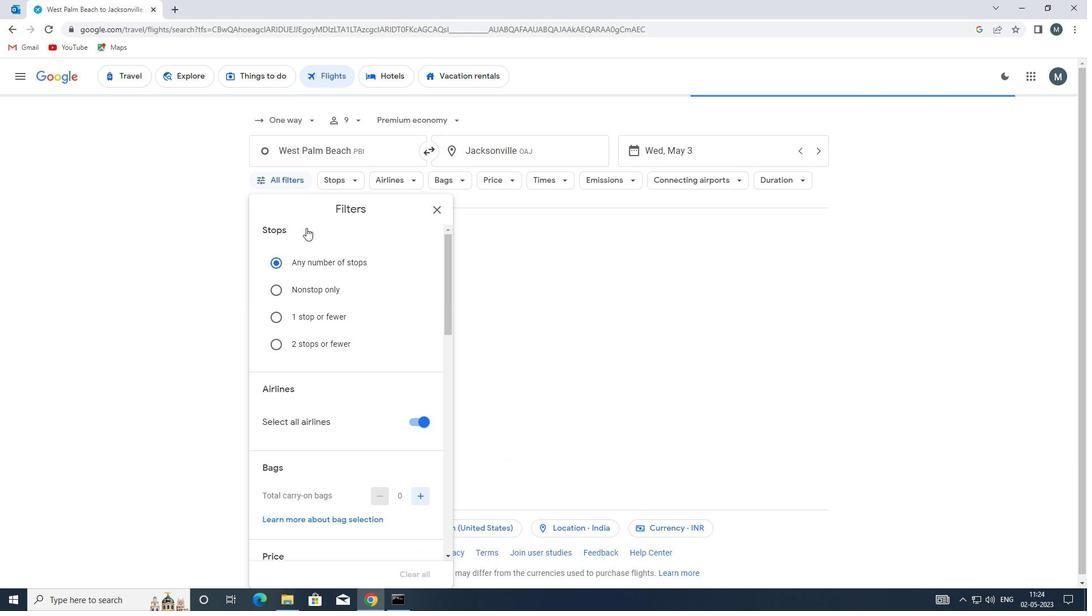 
Action: Mouse scrolled (308, 334) with delta (0, 0)
Screenshot: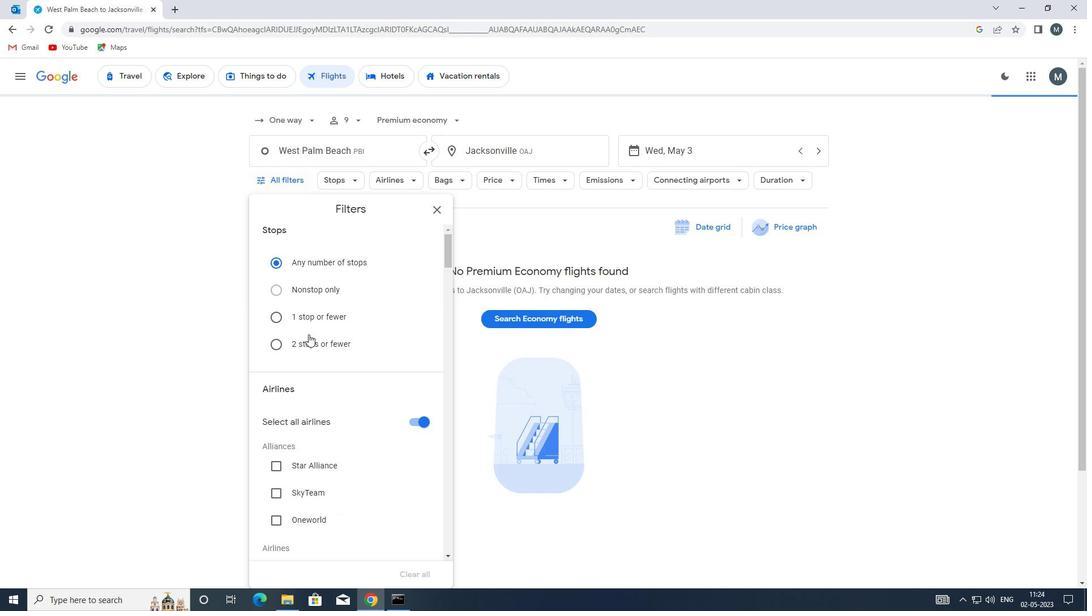 
Action: Mouse moved to (309, 335)
Screenshot: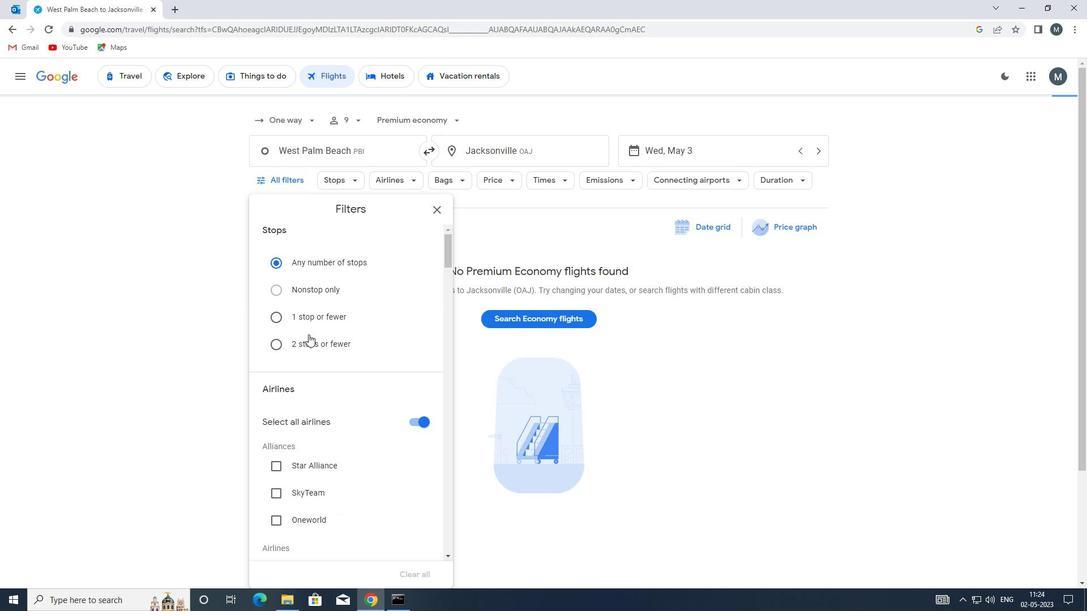 
Action: Mouse scrolled (309, 334) with delta (0, 0)
Screenshot: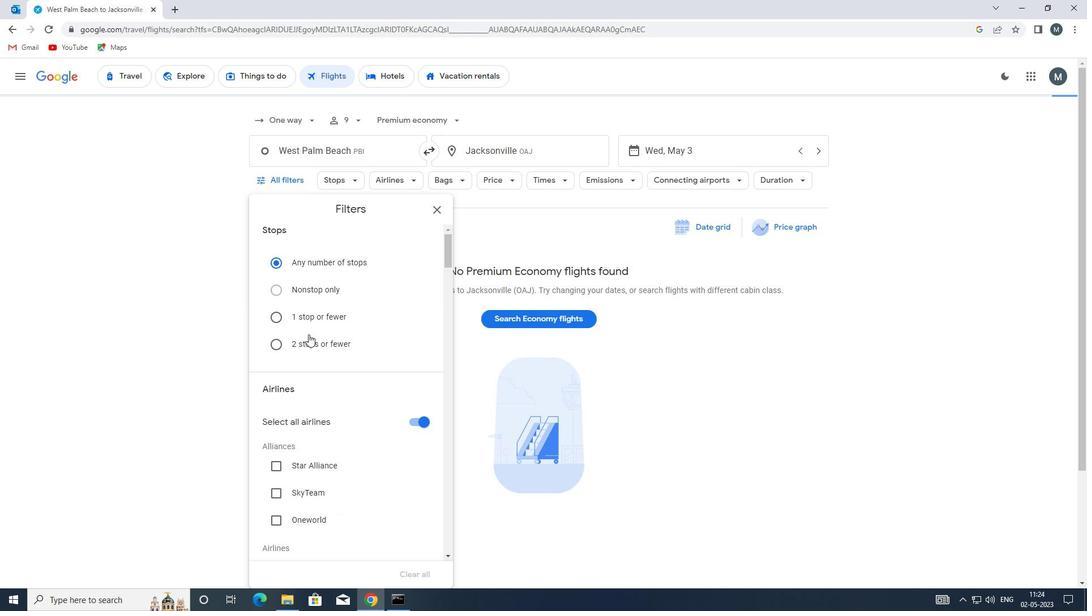 
Action: Mouse moved to (414, 304)
Screenshot: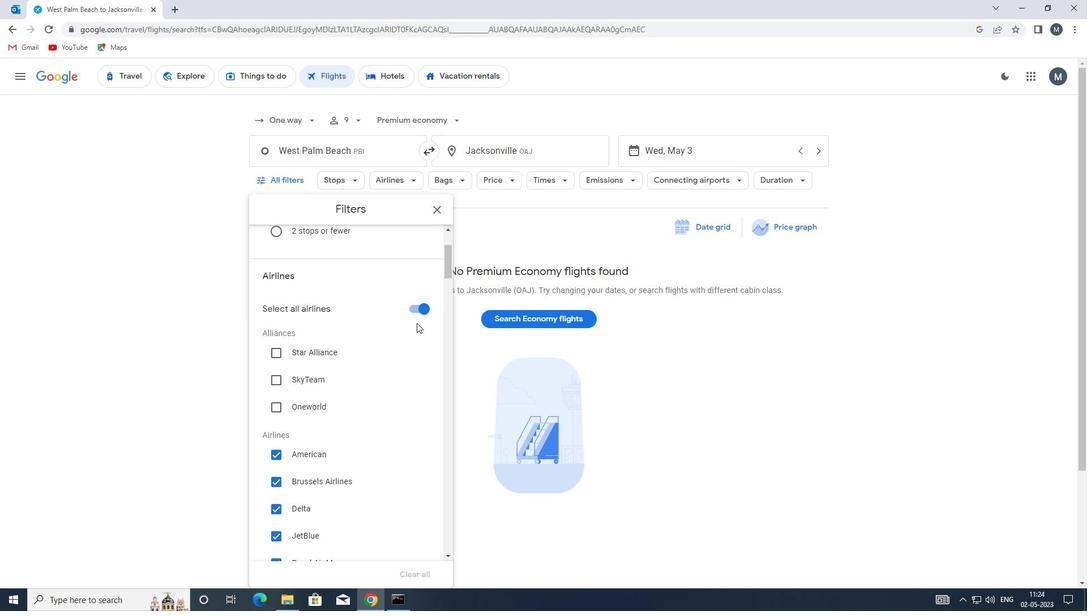 
Action: Mouse pressed left at (414, 304)
Screenshot: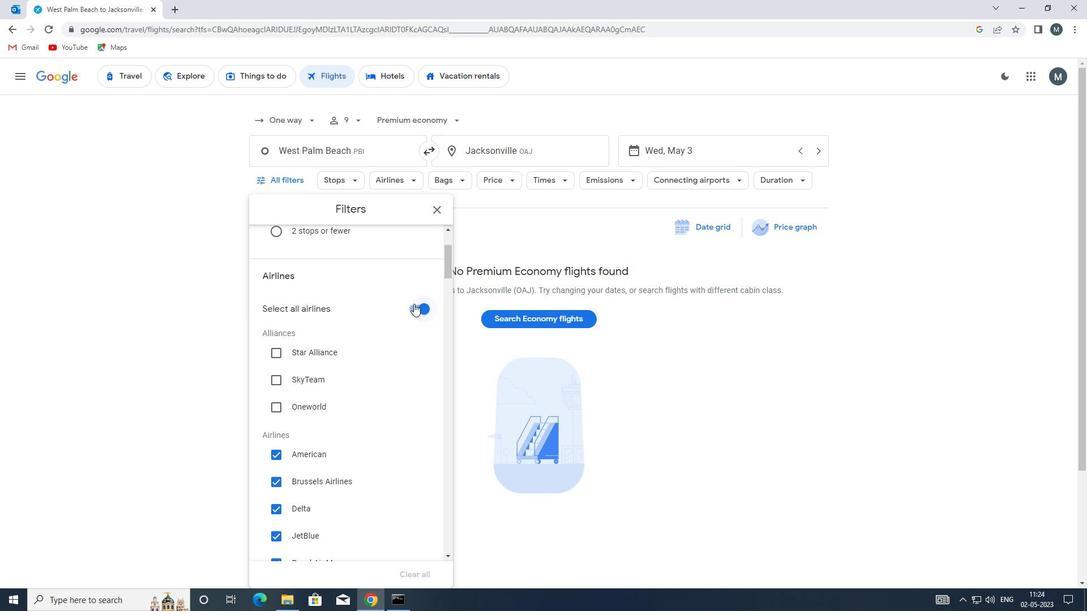 
Action: Mouse moved to (367, 376)
Screenshot: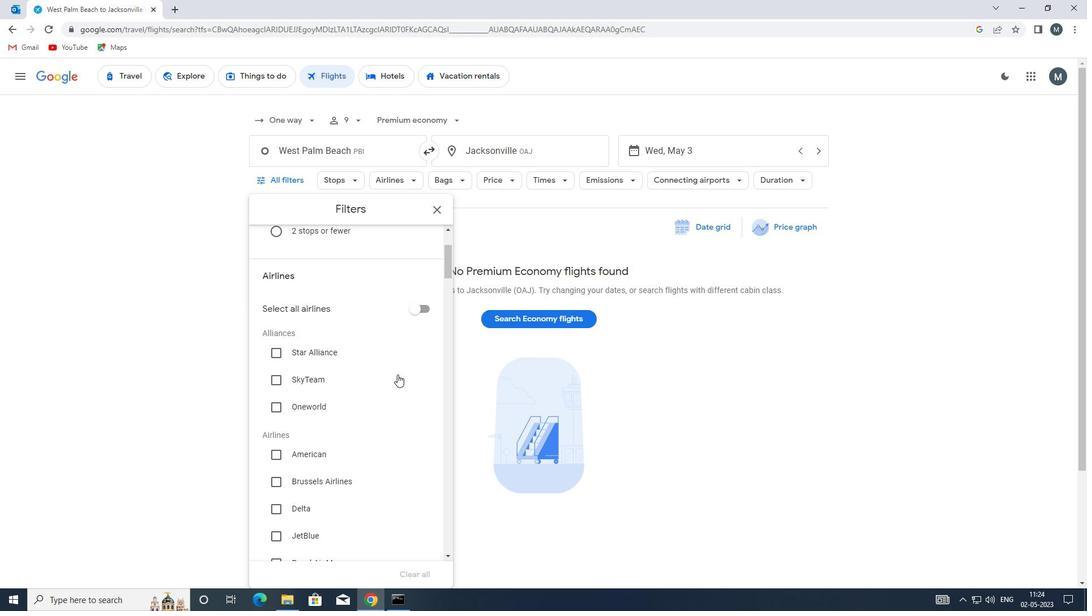 
Action: Mouse scrolled (367, 376) with delta (0, 0)
Screenshot: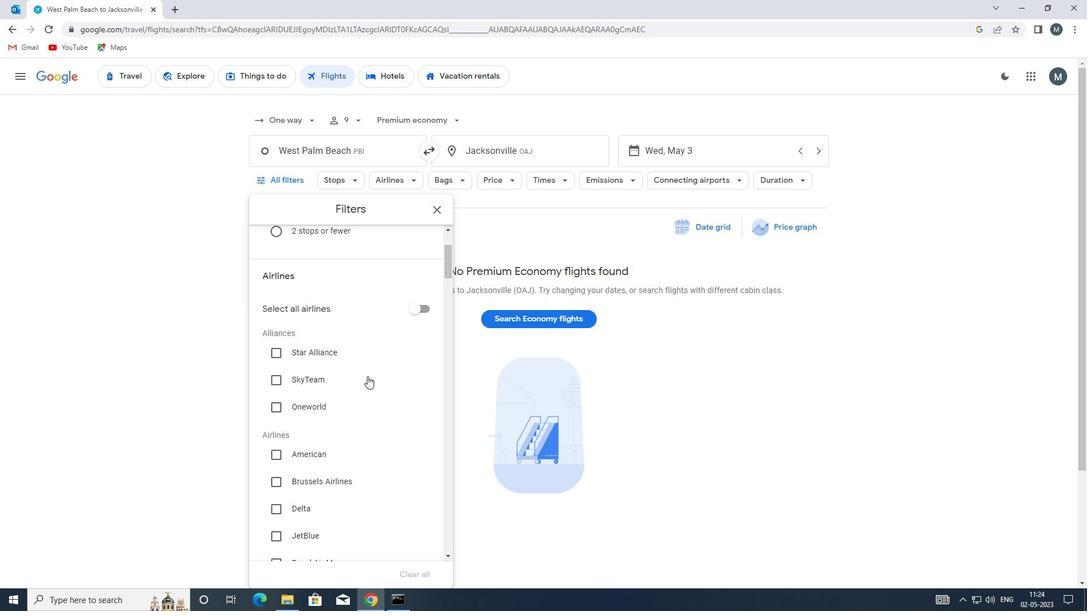 
Action: Mouse moved to (353, 384)
Screenshot: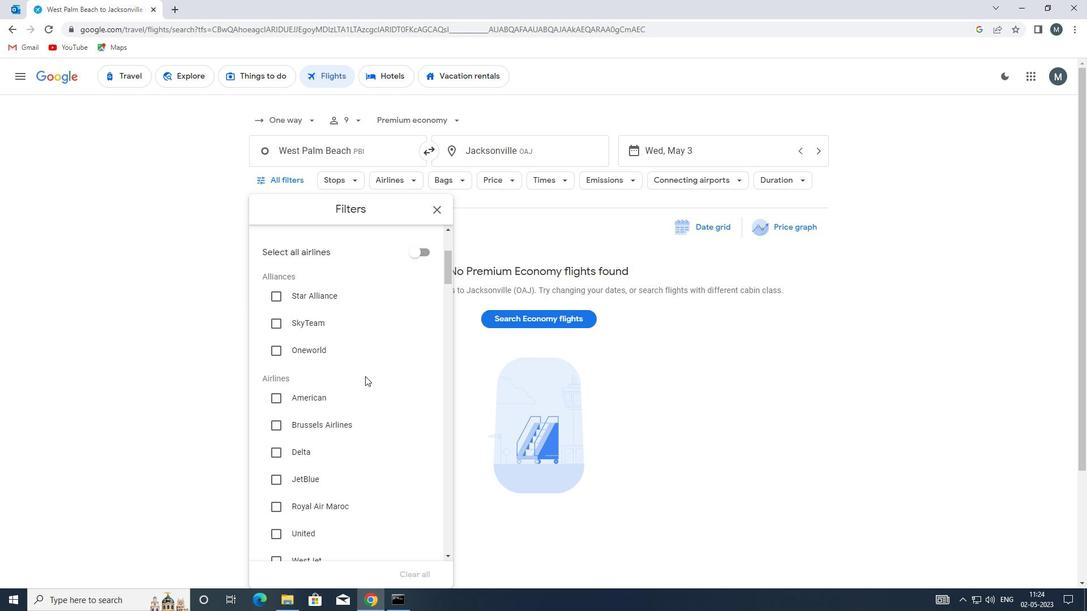 
Action: Mouse scrolled (353, 383) with delta (0, 0)
Screenshot: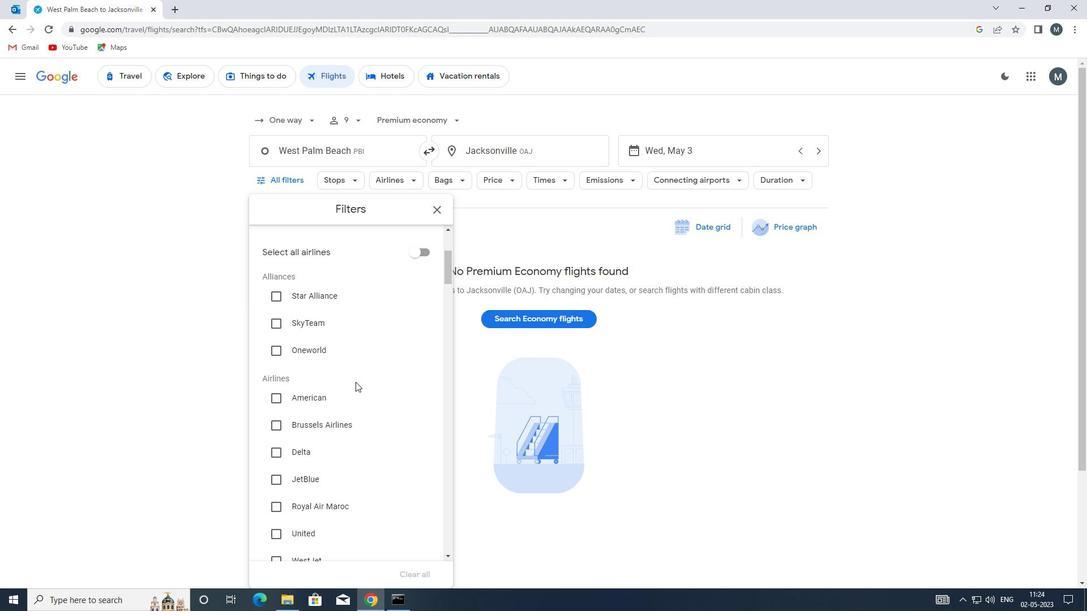 
Action: Mouse moved to (276, 428)
Screenshot: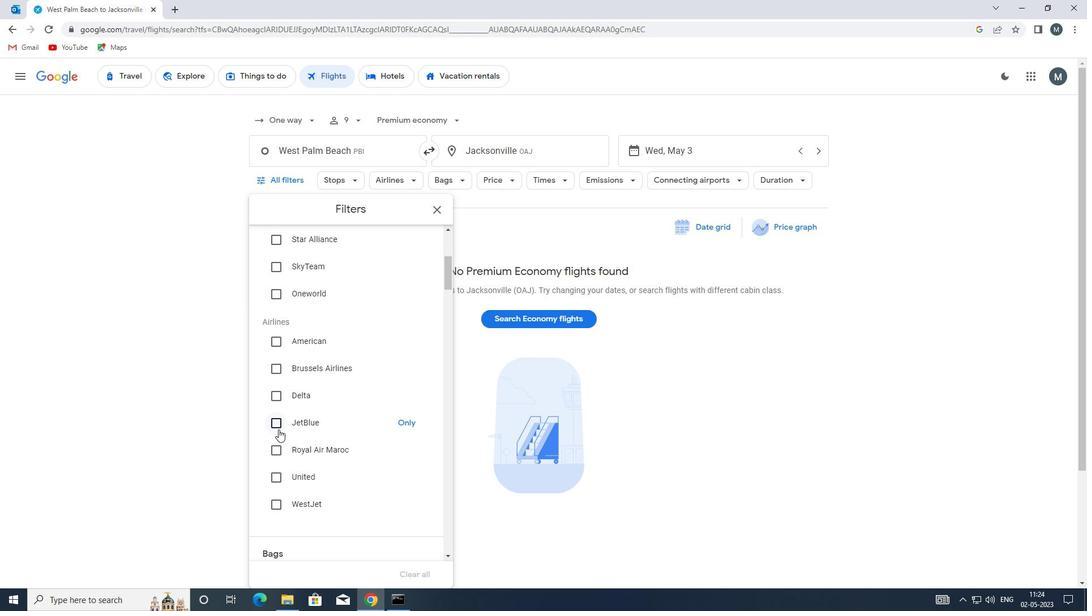
Action: Mouse pressed left at (276, 428)
Screenshot: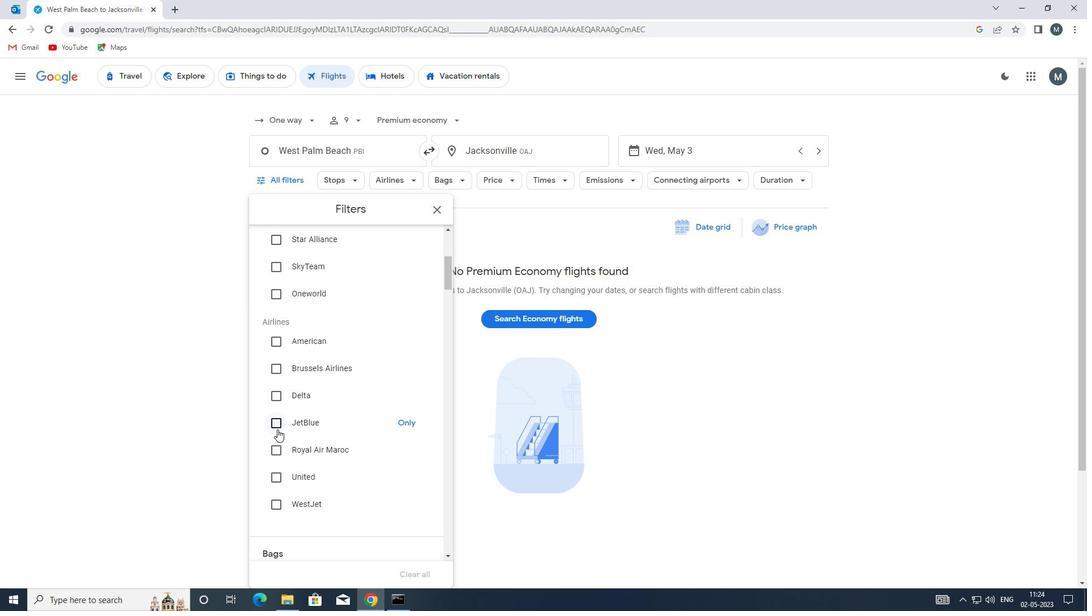 
Action: Mouse moved to (331, 419)
Screenshot: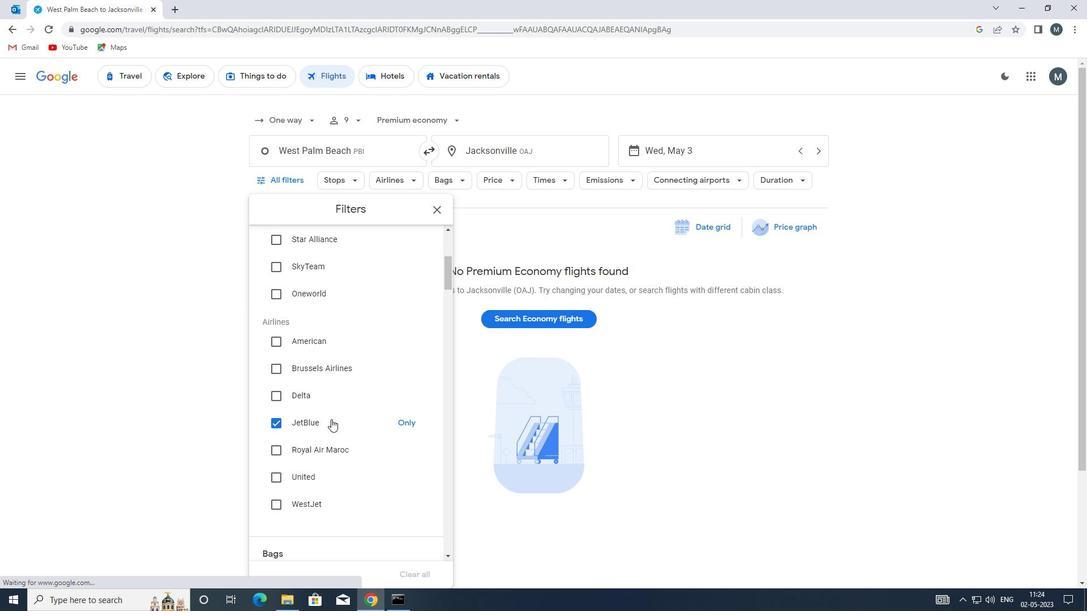 
Action: Mouse scrolled (331, 418) with delta (0, 0)
Screenshot: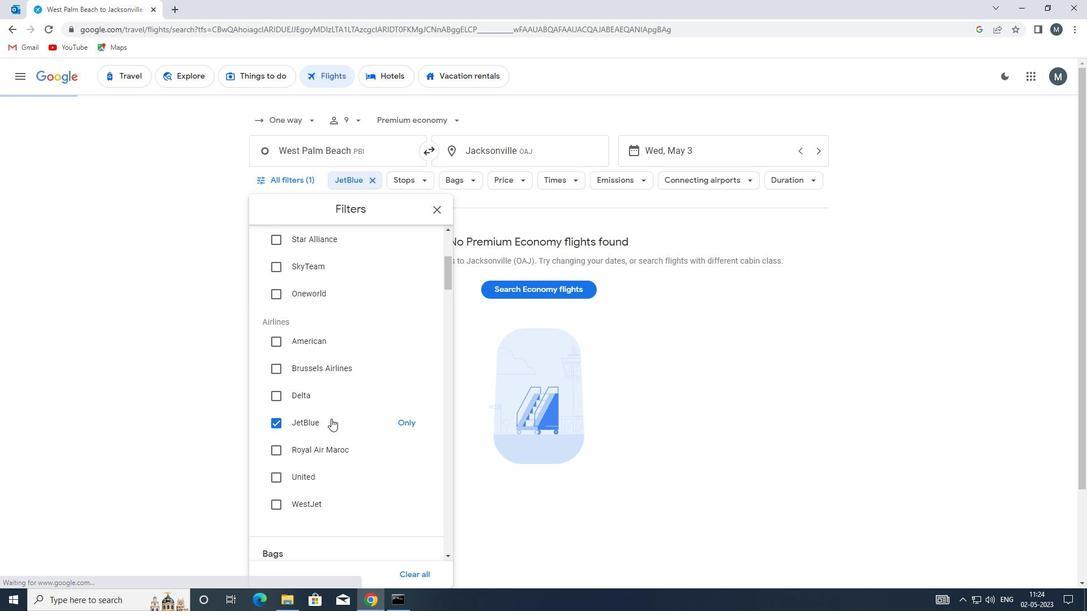 
Action: Mouse scrolled (331, 418) with delta (0, 0)
Screenshot: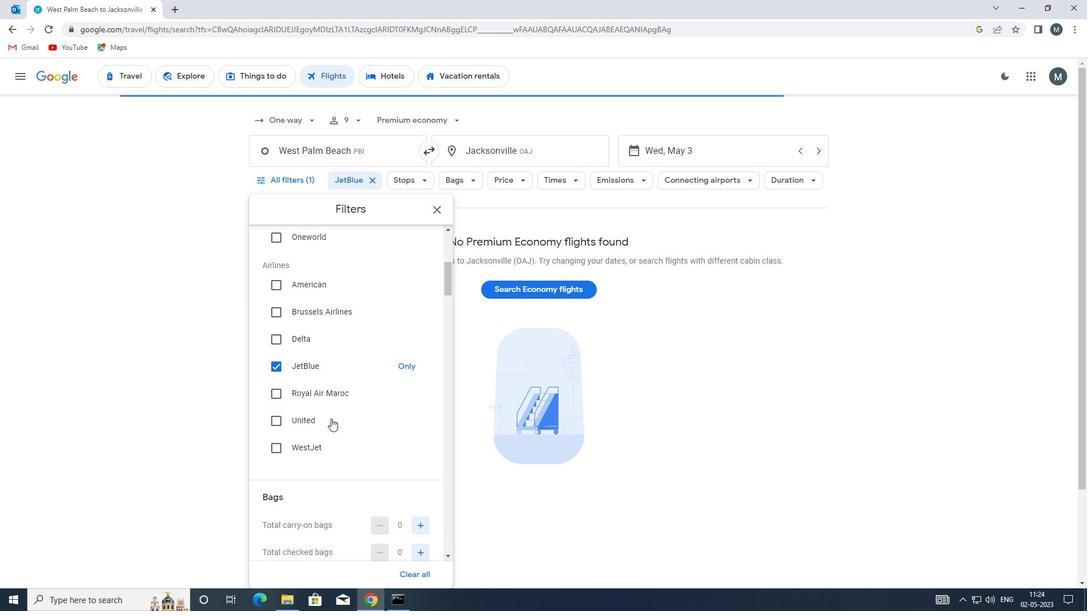 
Action: Mouse scrolled (331, 418) with delta (0, 0)
Screenshot: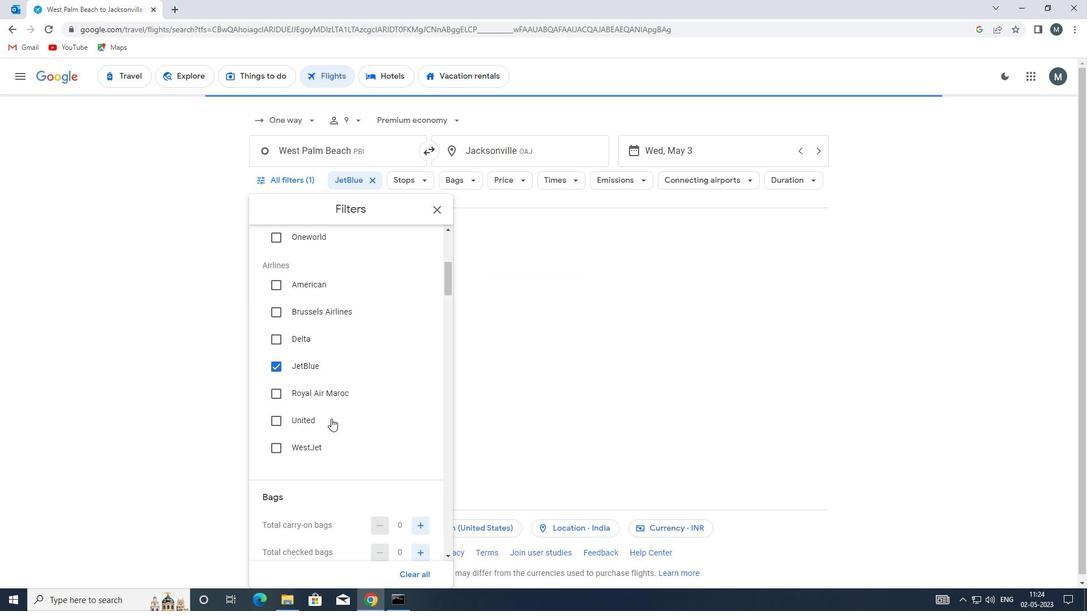 
Action: Mouse scrolled (331, 418) with delta (0, 0)
Screenshot: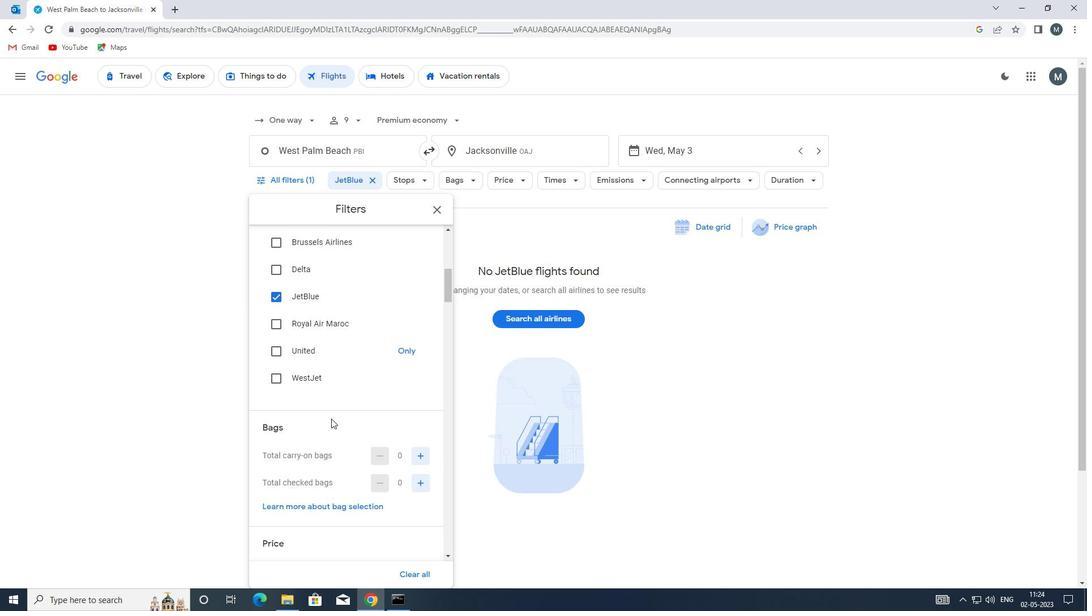
Action: Mouse moved to (419, 355)
Screenshot: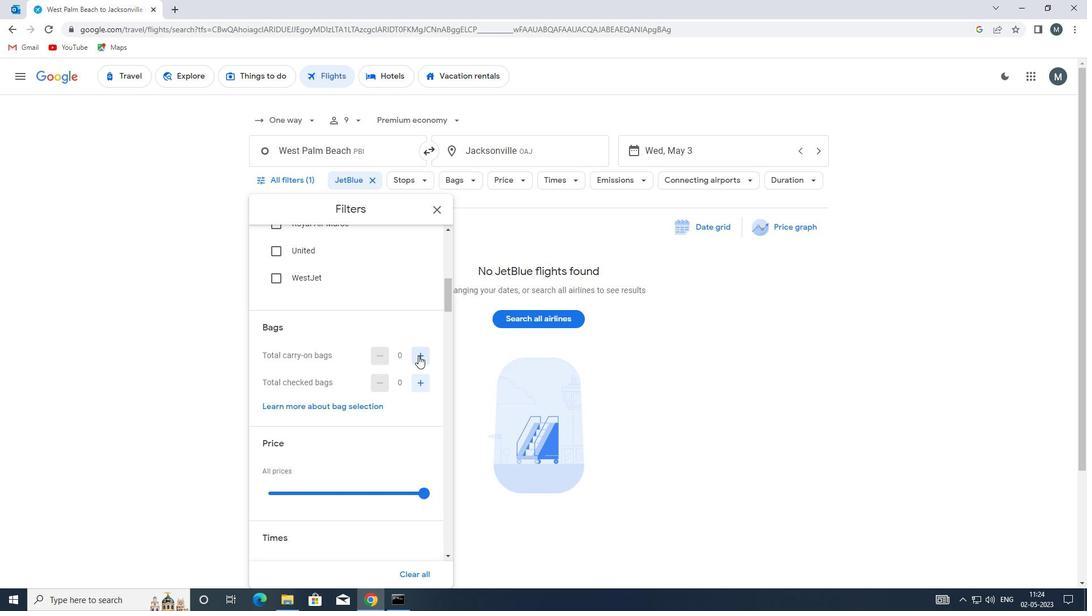 
Action: Mouse pressed left at (419, 355)
Screenshot: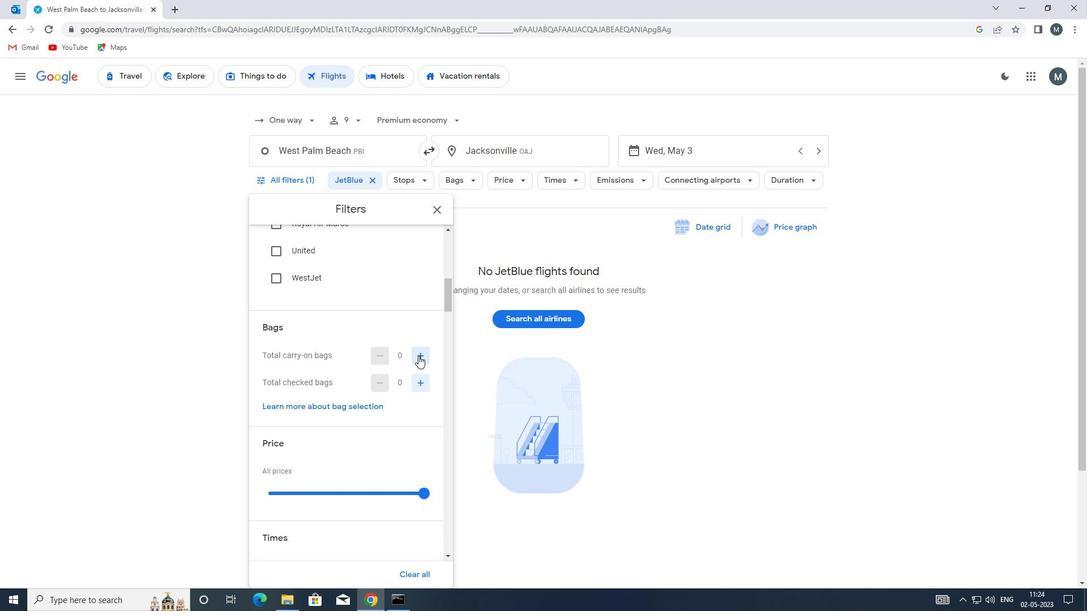 
Action: Mouse pressed left at (419, 355)
Screenshot: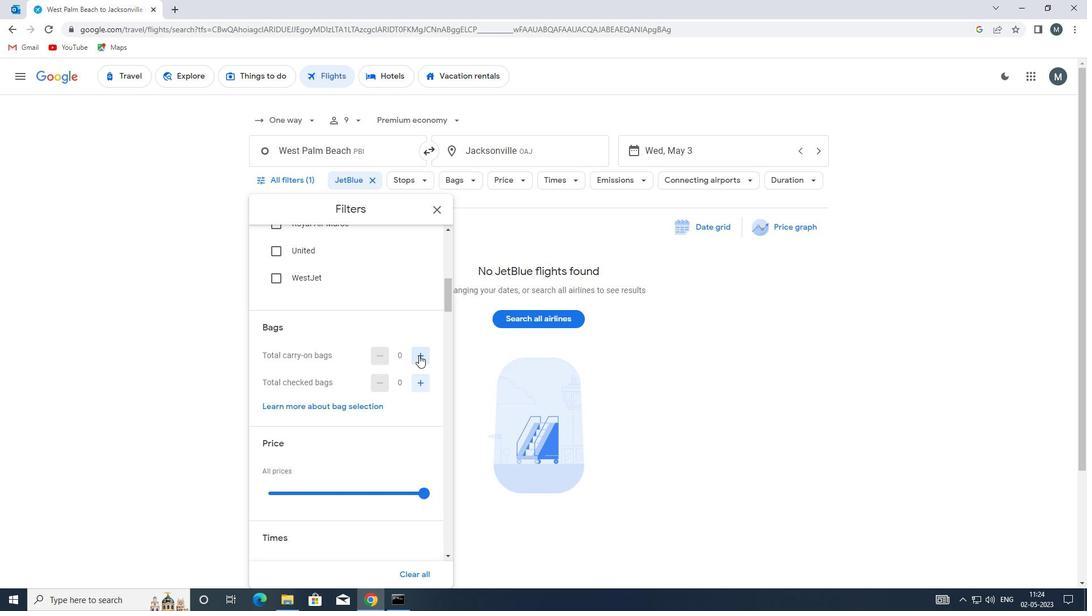 
Action: Mouse moved to (365, 382)
Screenshot: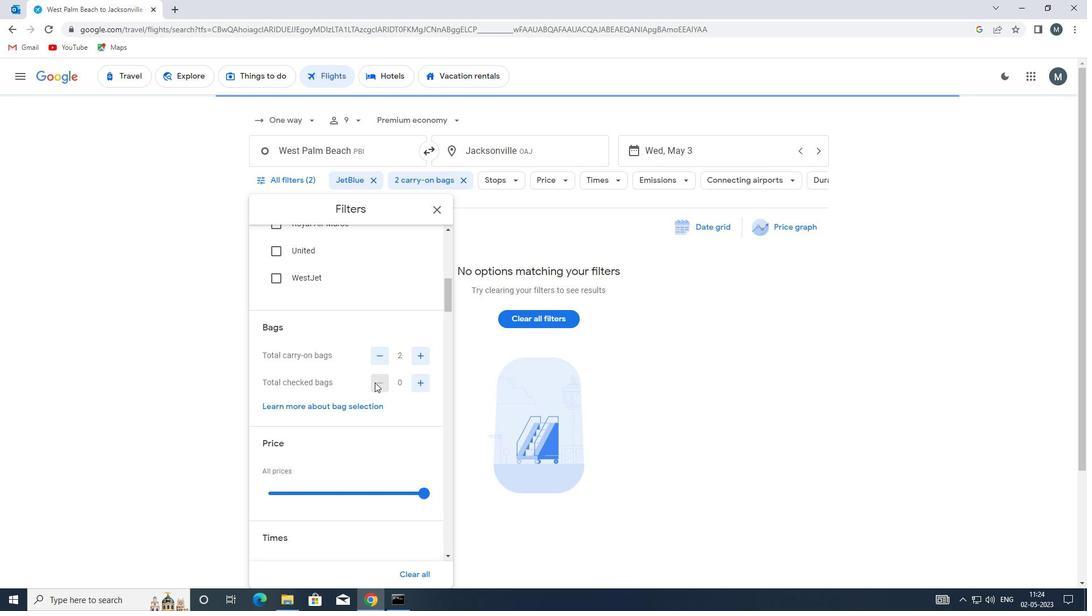 
Action: Mouse scrolled (365, 382) with delta (0, 0)
Screenshot: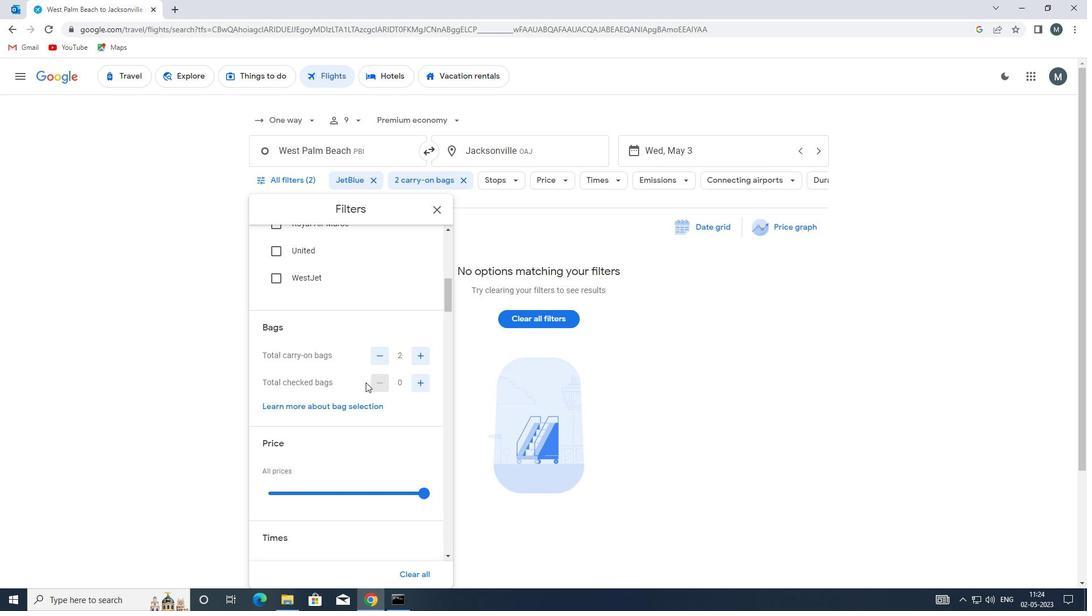 
Action: Mouse scrolled (365, 382) with delta (0, 0)
Screenshot: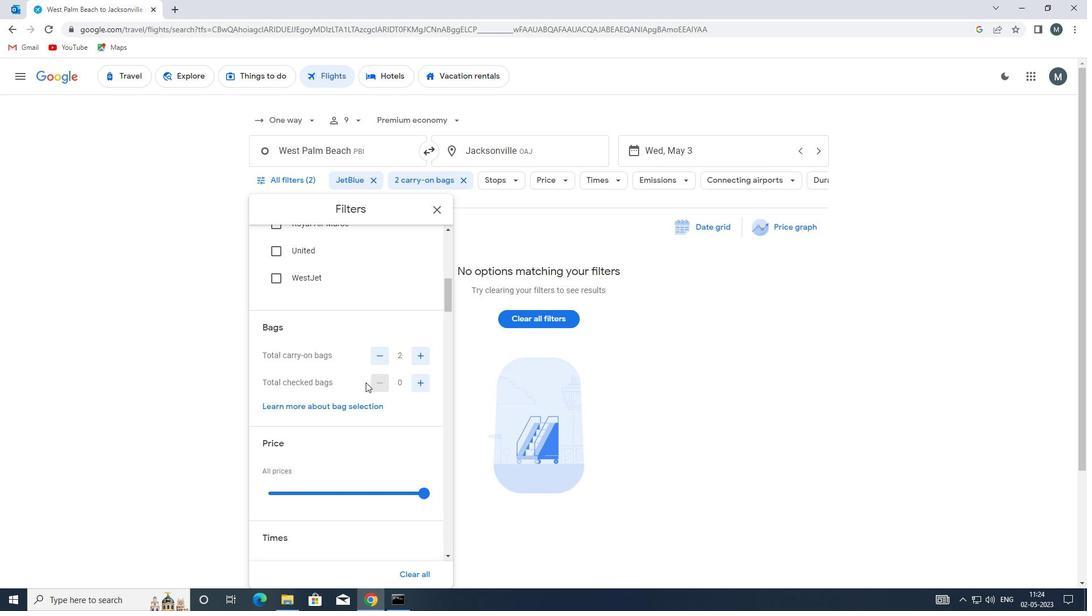 
Action: Mouse moved to (305, 377)
Screenshot: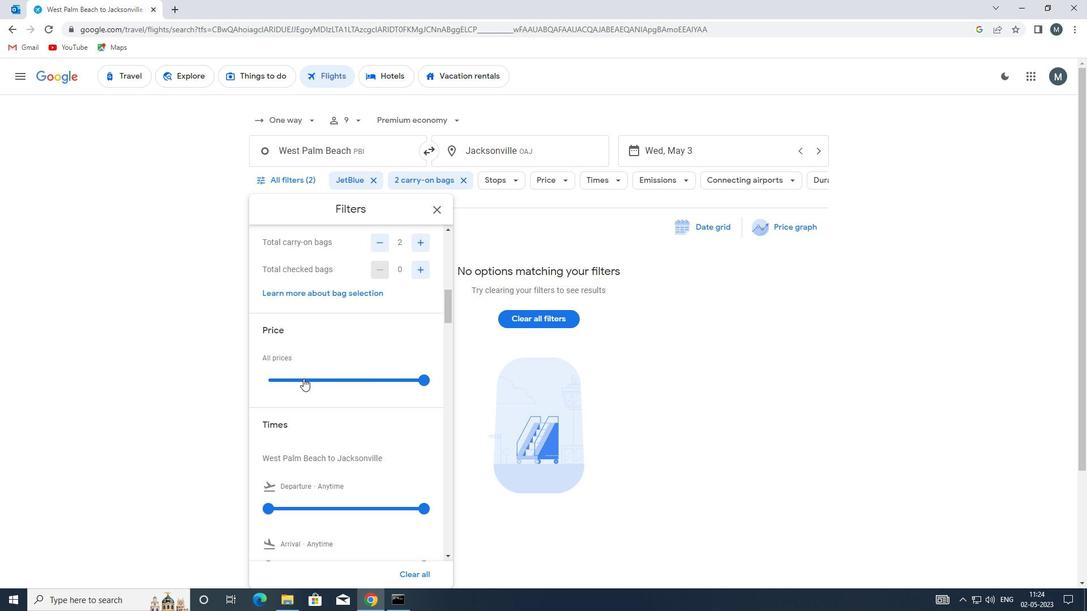 
Action: Mouse scrolled (305, 377) with delta (0, 0)
Screenshot: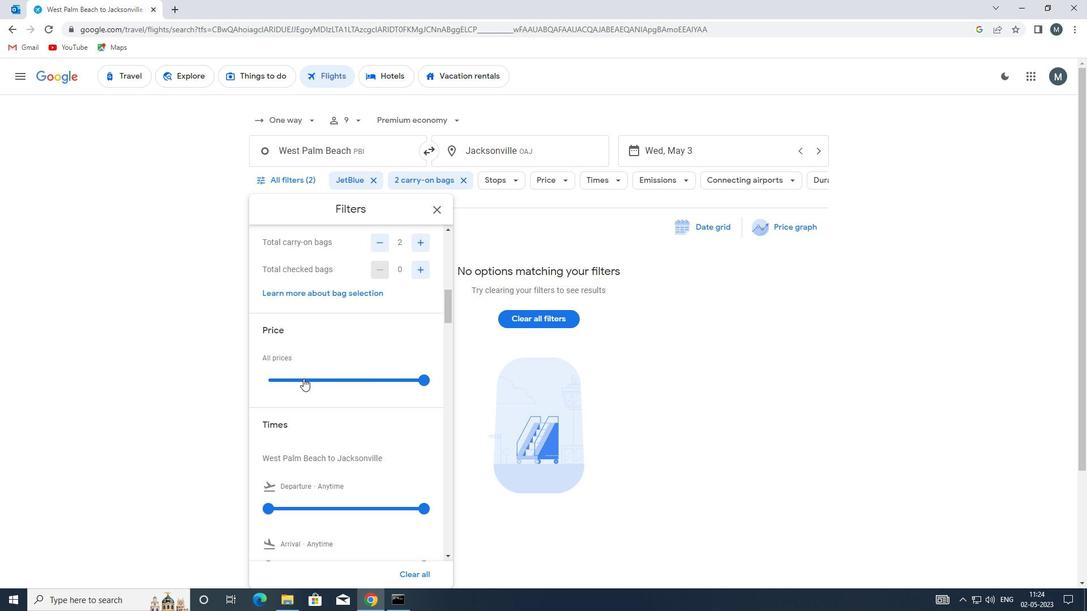 
Action: Mouse scrolled (305, 377) with delta (0, 0)
Screenshot: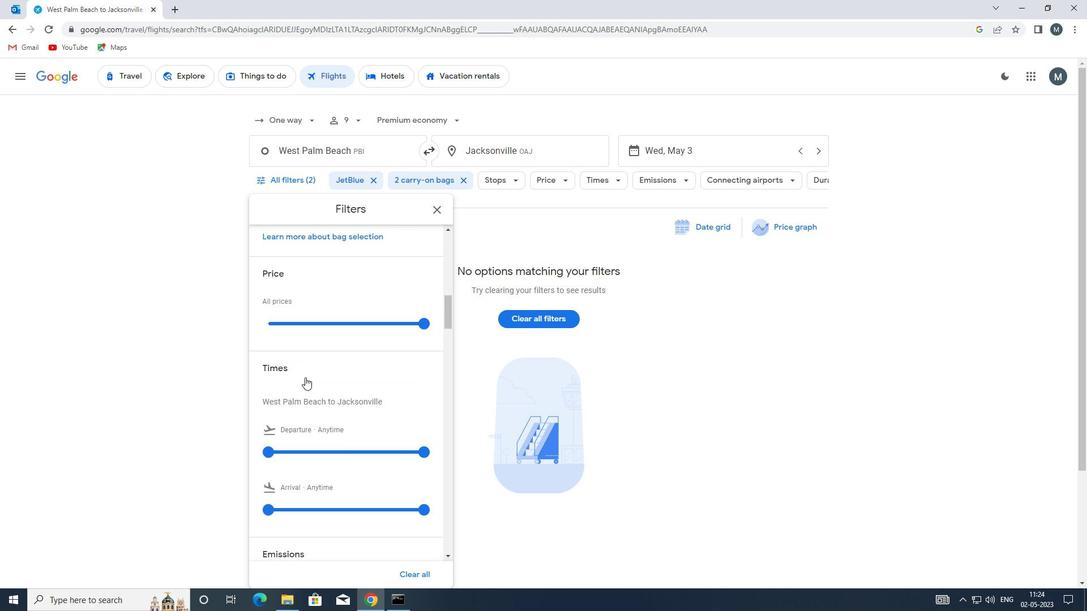 
Action: Mouse moved to (274, 393)
Screenshot: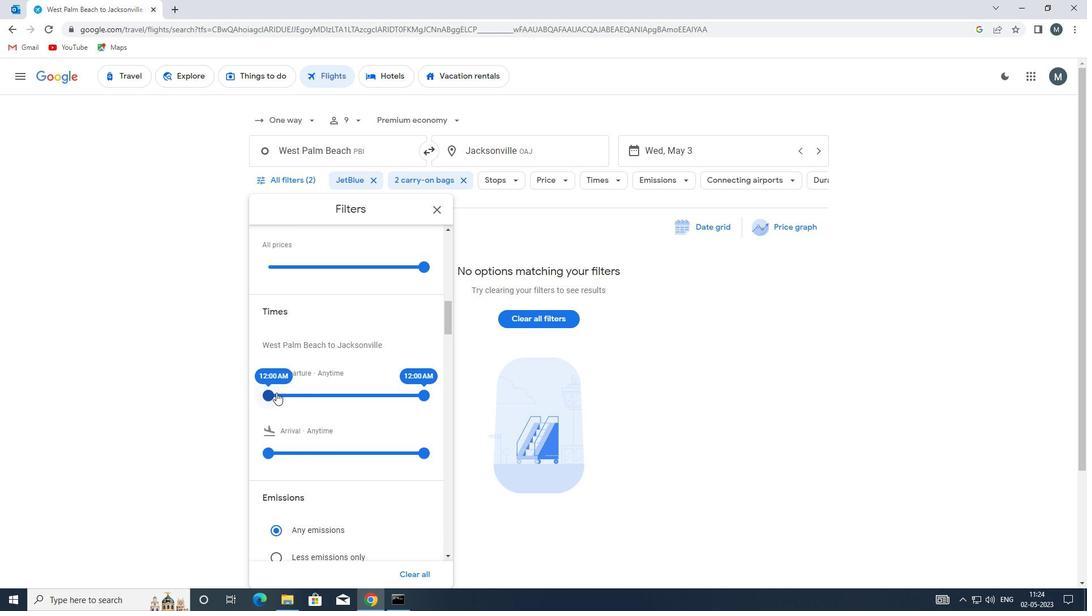 
Action: Mouse pressed left at (274, 393)
Screenshot: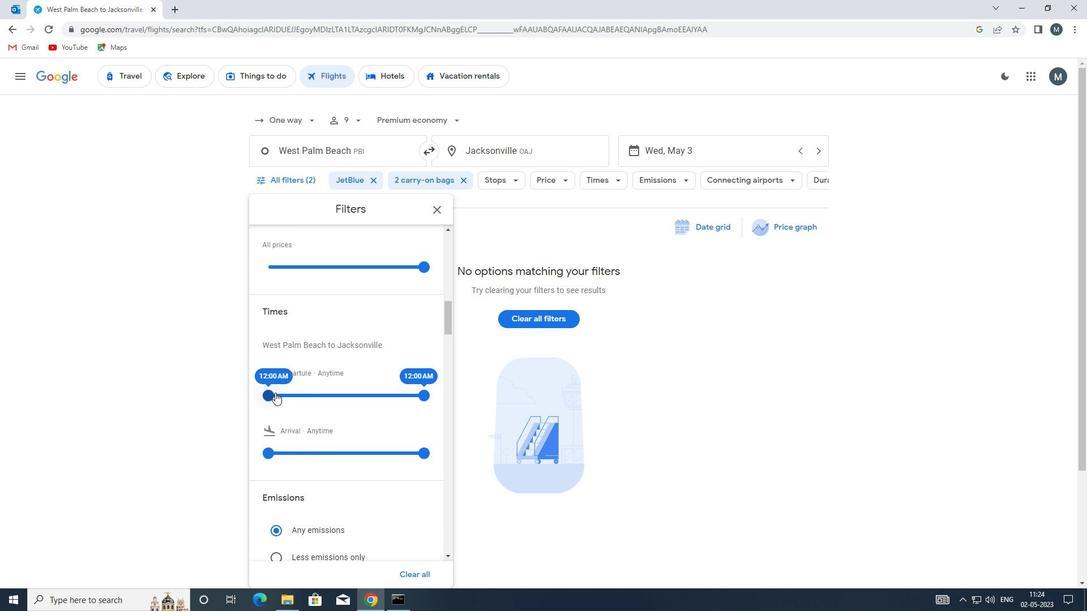 
Action: Mouse moved to (355, 395)
Screenshot: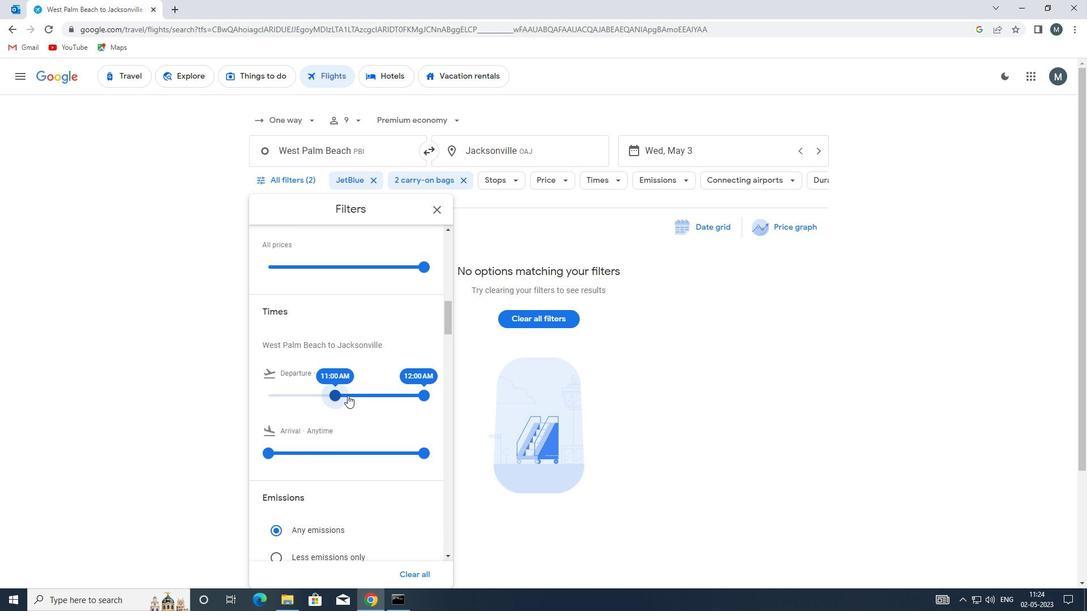 
Action: Mouse pressed right at (355, 395)
Screenshot: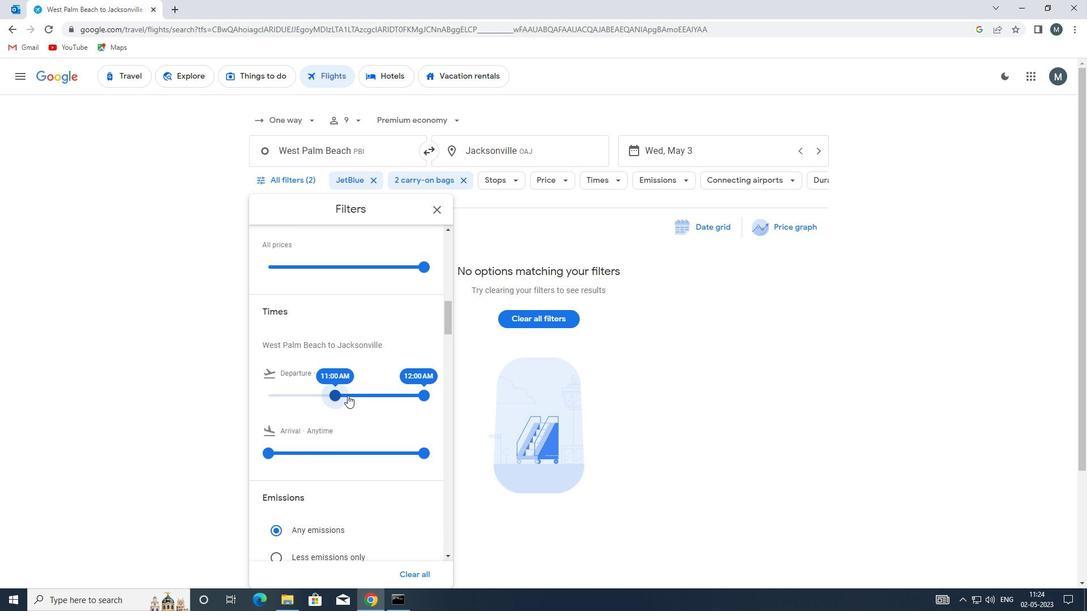 
Action: Mouse moved to (341, 389)
Screenshot: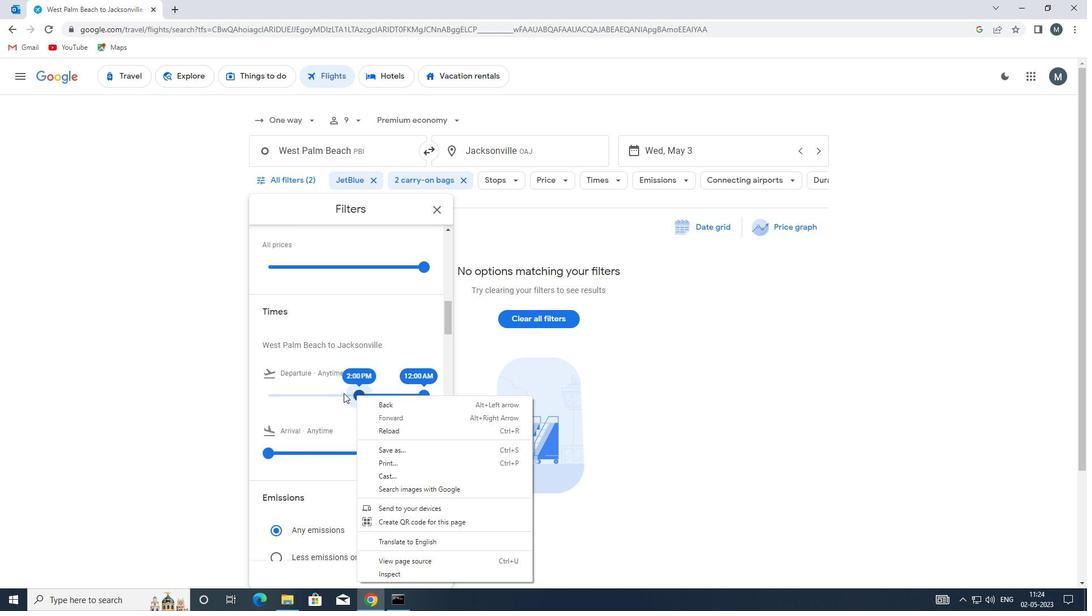 
Action: Mouse pressed left at (341, 389)
Screenshot: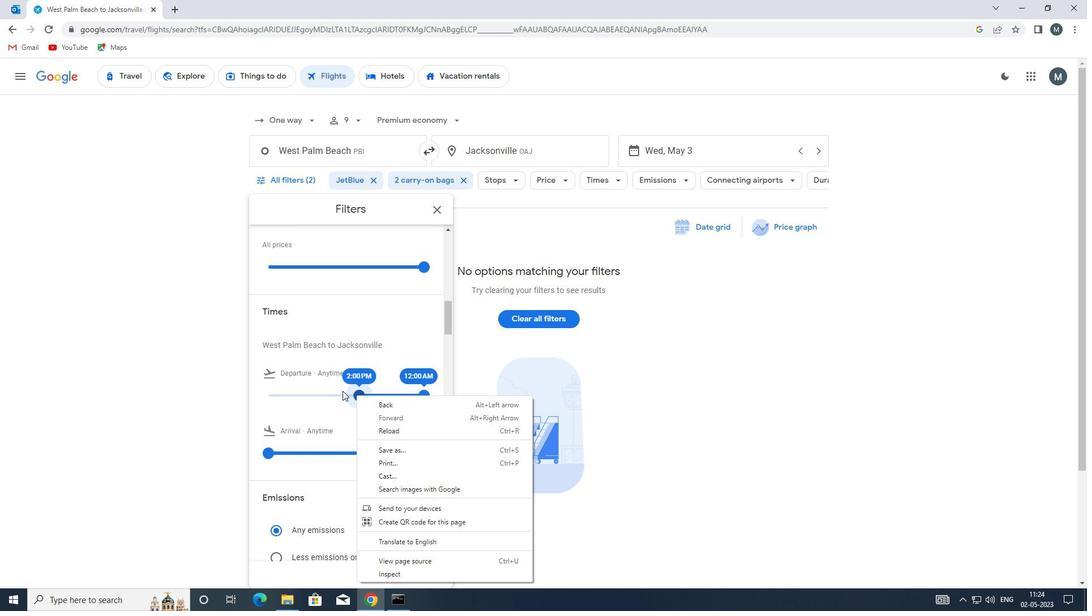 
Action: Mouse moved to (346, 393)
Screenshot: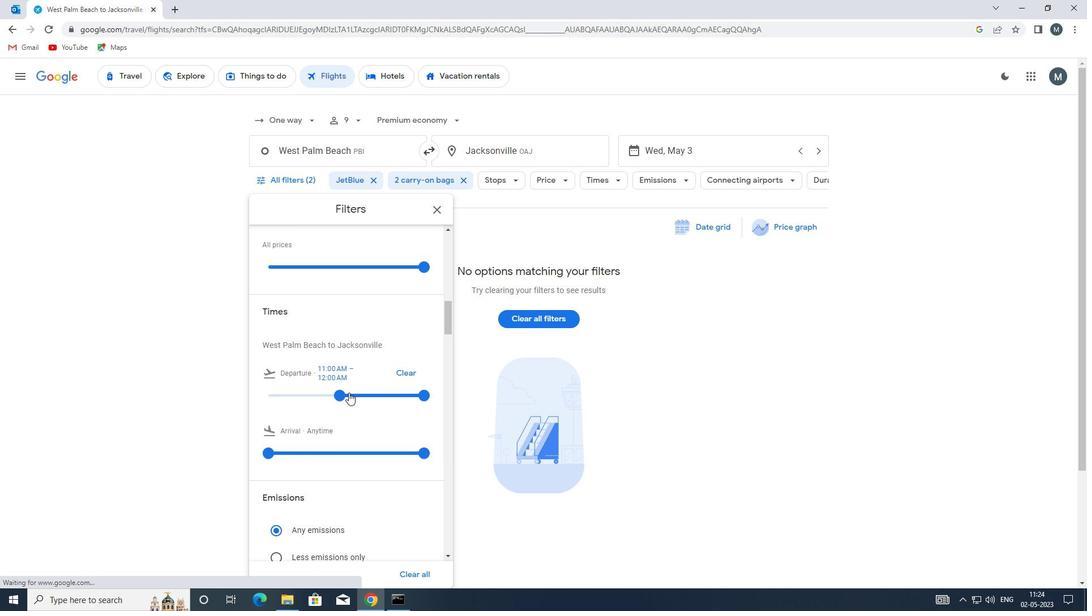 
Action: Mouse pressed left at (346, 393)
Screenshot: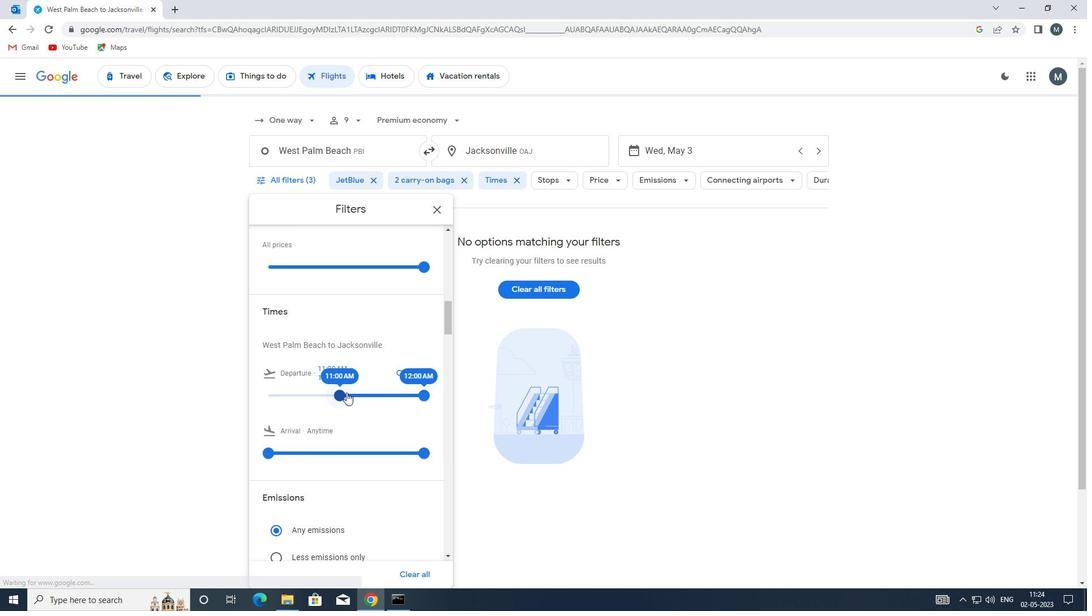 
Action: Mouse moved to (426, 393)
Screenshot: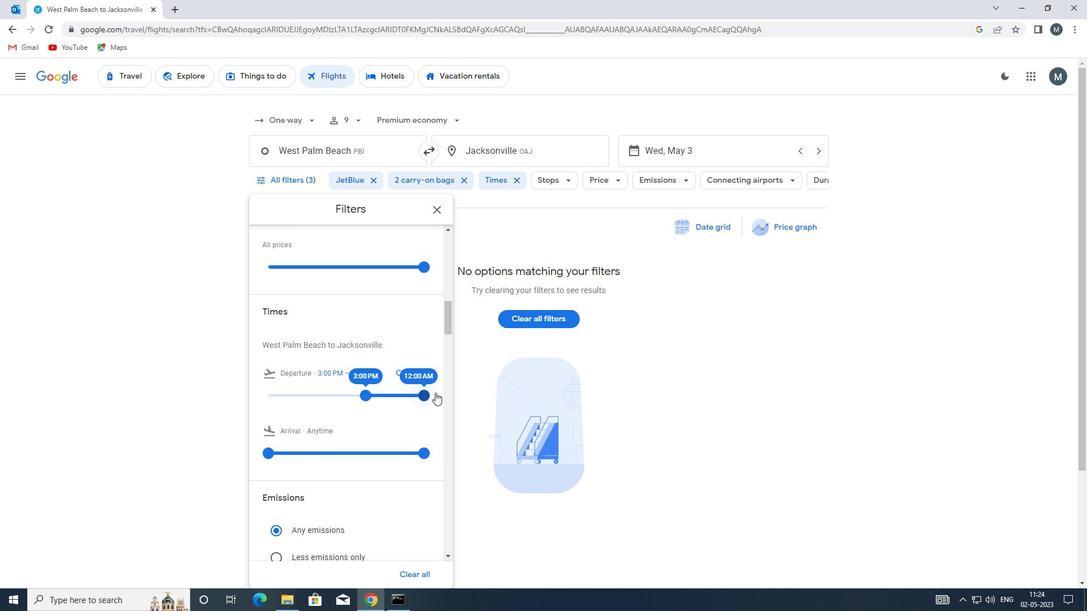 
Action: Mouse pressed left at (426, 393)
Screenshot: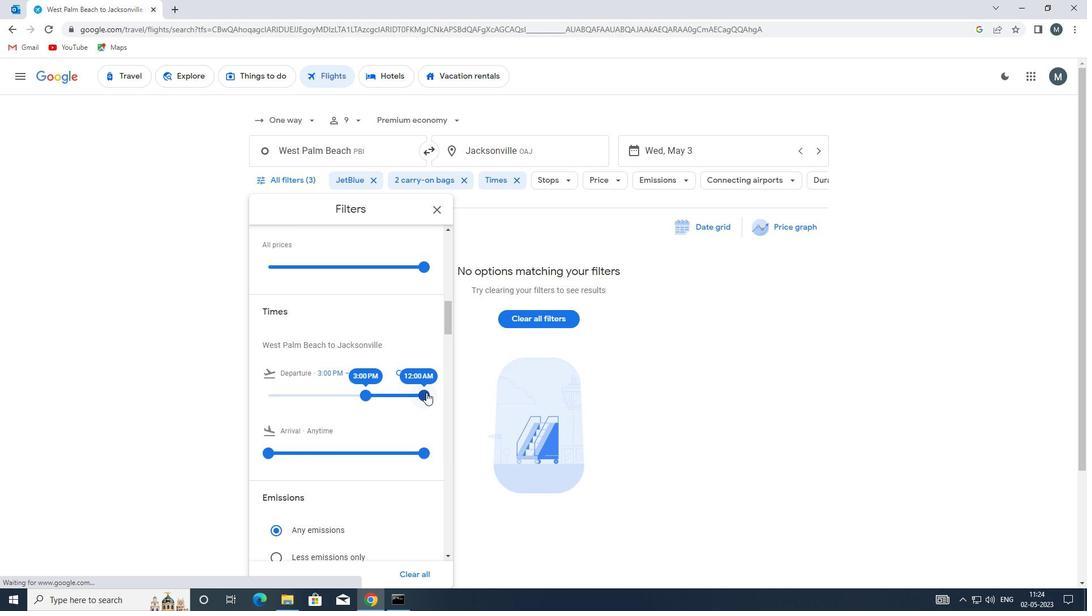 
Action: Mouse moved to (367, 385)
Screenshot: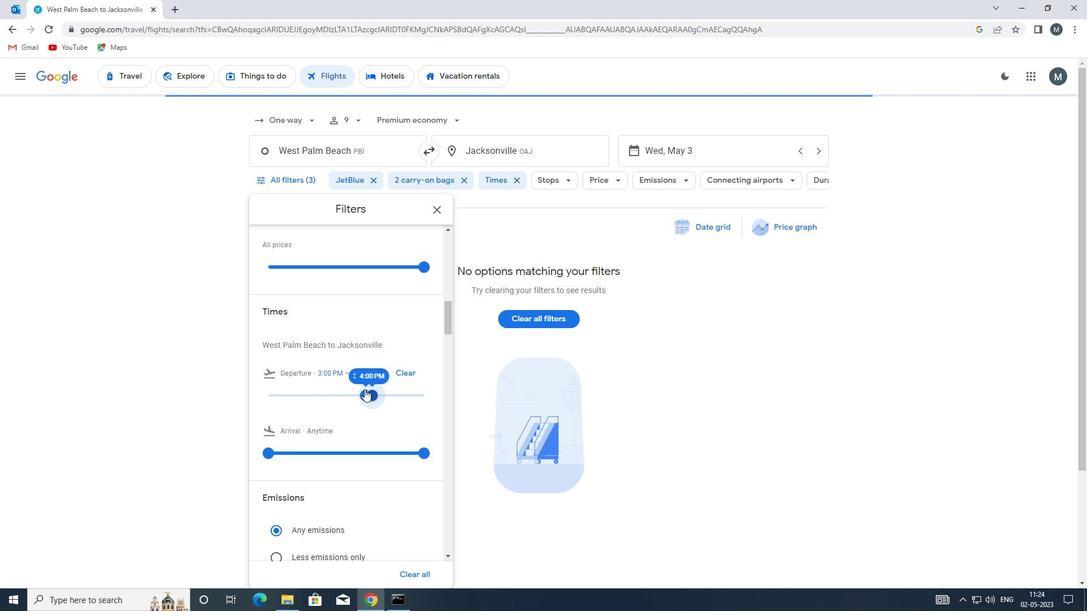 
Action: Mouse scrolled (367, 385) with delta (0, 0)
Screenshot: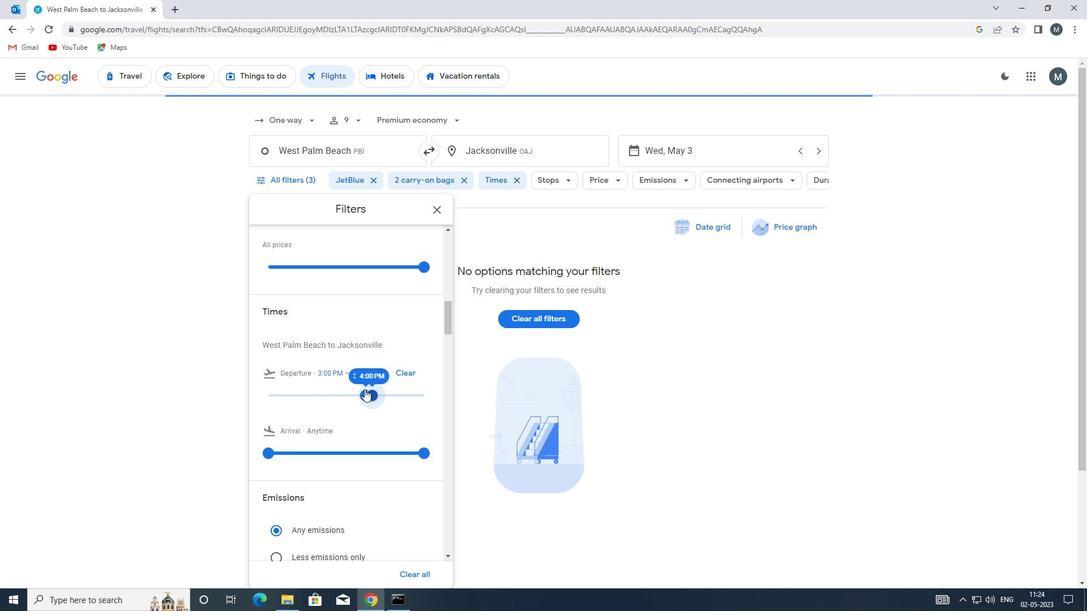 
Action: Mouse moved to (365, 385)
Screenshot: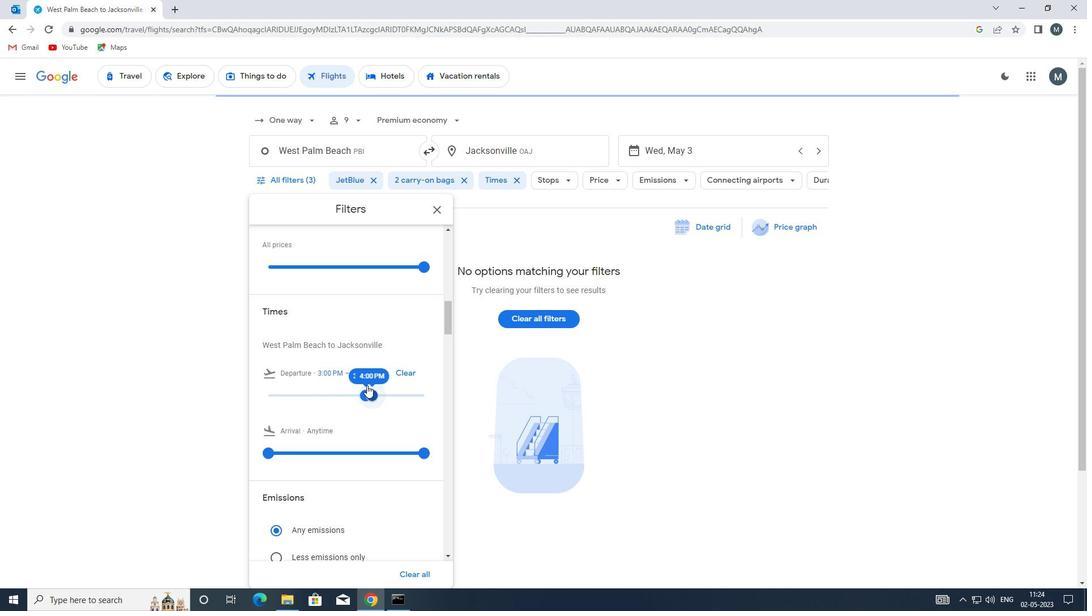 
Action: Mouse scrolled (365, 385) with delta (0, 0)
Screenshot: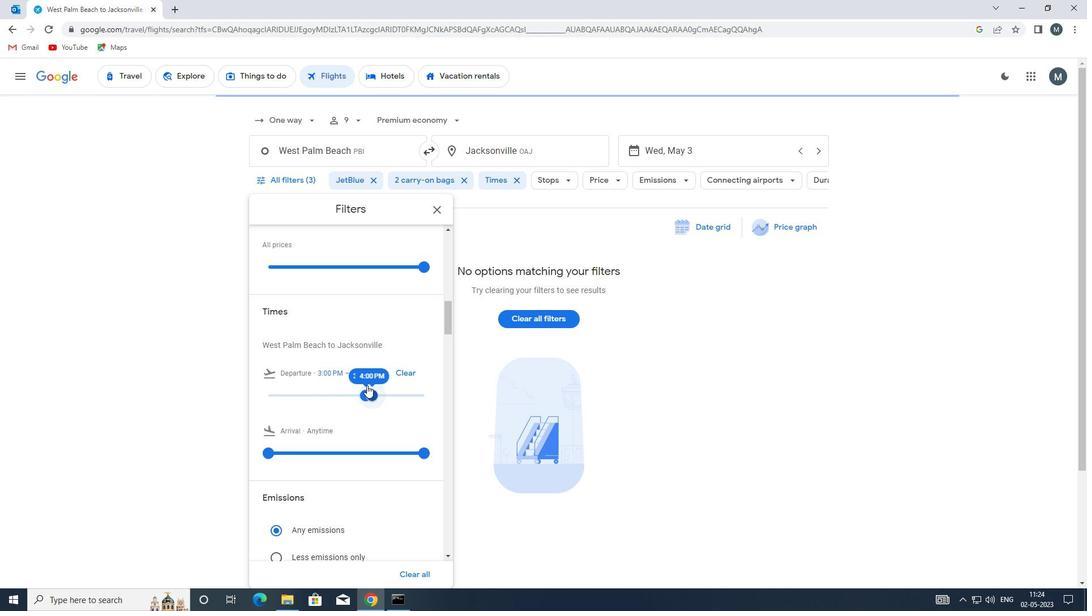 
Action: Mouse moved to (433, 209)
Screenshot: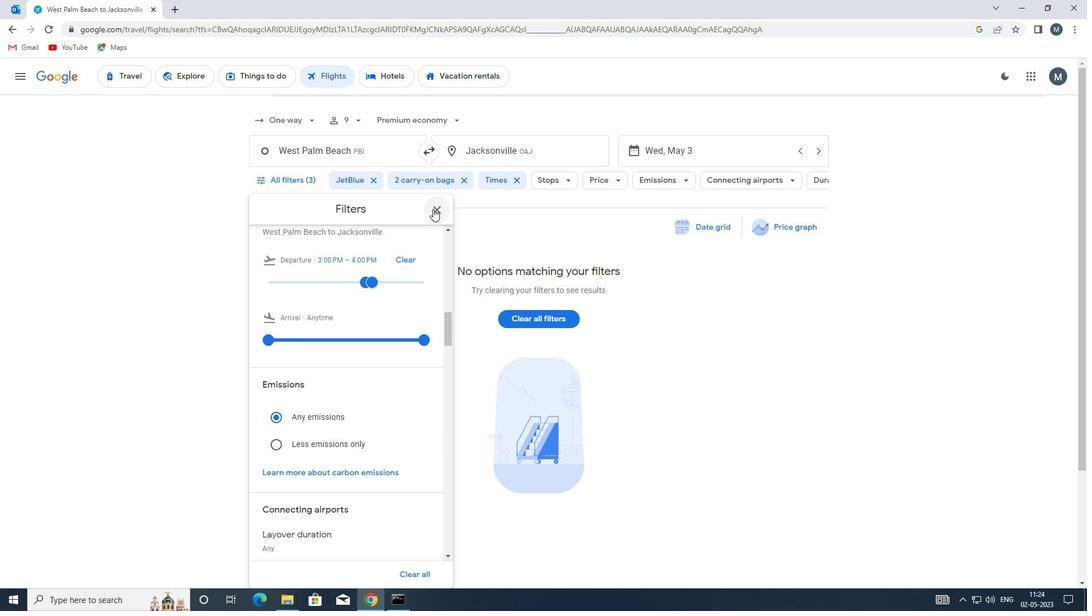 
Action: Mouse pressed left at (433, 209)
Screenshot: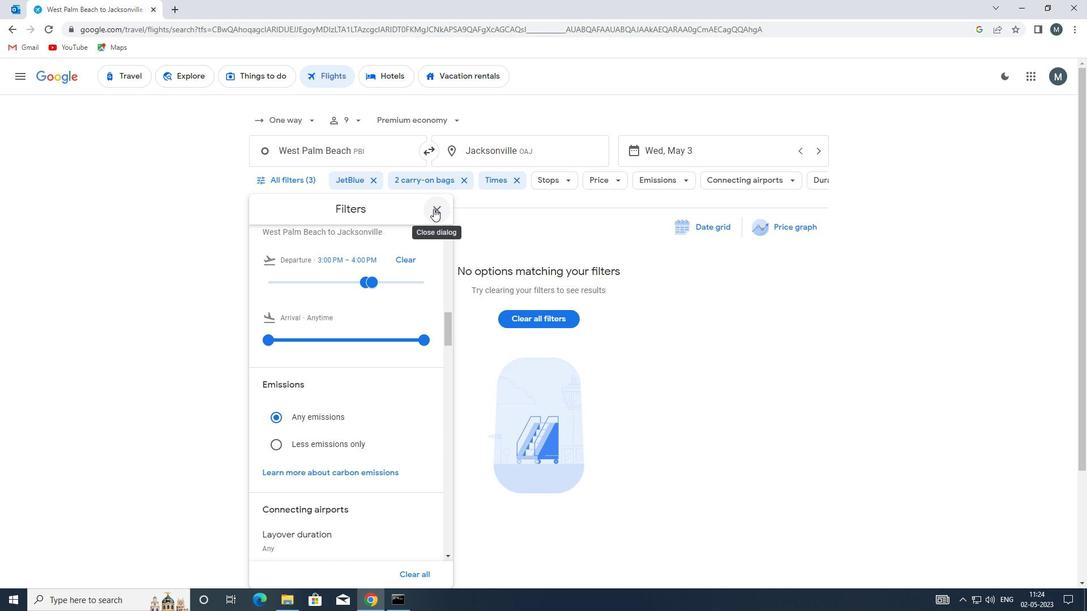 
